 Task: Create in the project BarTech and in the Backlog issue 'Upgrade the content management and versioning mechanisms of a web application to improve content management and version control' a child issue 'Automated testing infrastructure disaster recovery testing and reporting', and assign it to team member softage.2@softage.net. Create in the project BarTech and in the Backlog issue 'Create a new online platform for online meditation and mindfulness courses with advanced guided meditation and stress reduction features.' a child issue 'Integration with talent management systems', and assign it to team member softage.3@softage.net
Action: Mouse moved to (242, 66)
Screenshot: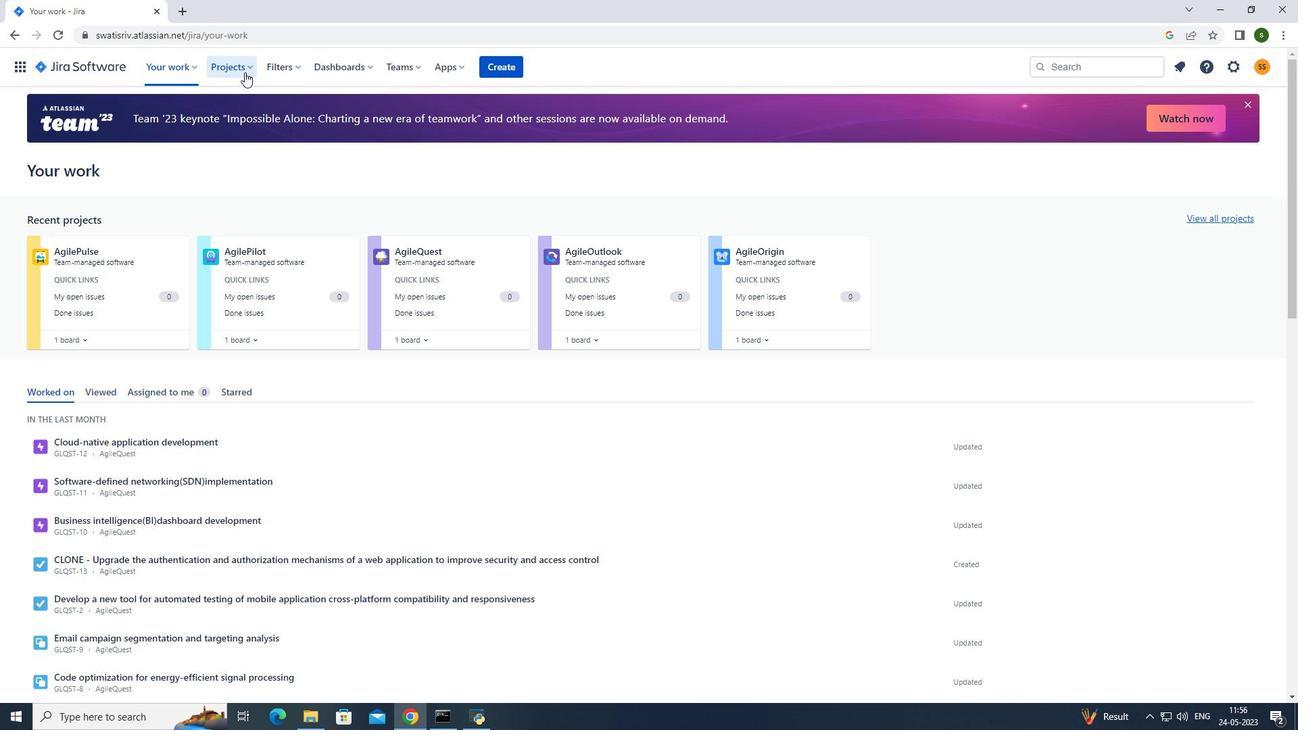 
Action: Mouse pressed left at (242, 66)
Screenshot: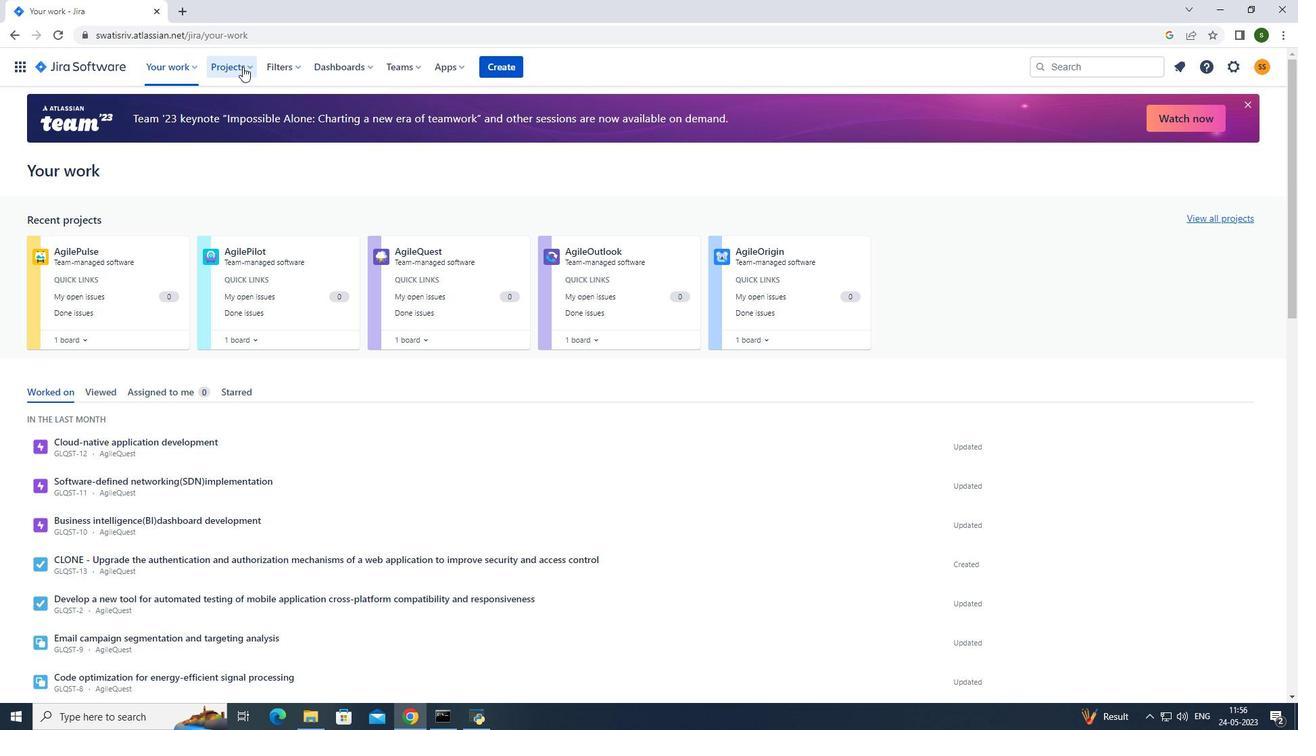 
Action: Mouse moved to (273, 122)
Screenshot: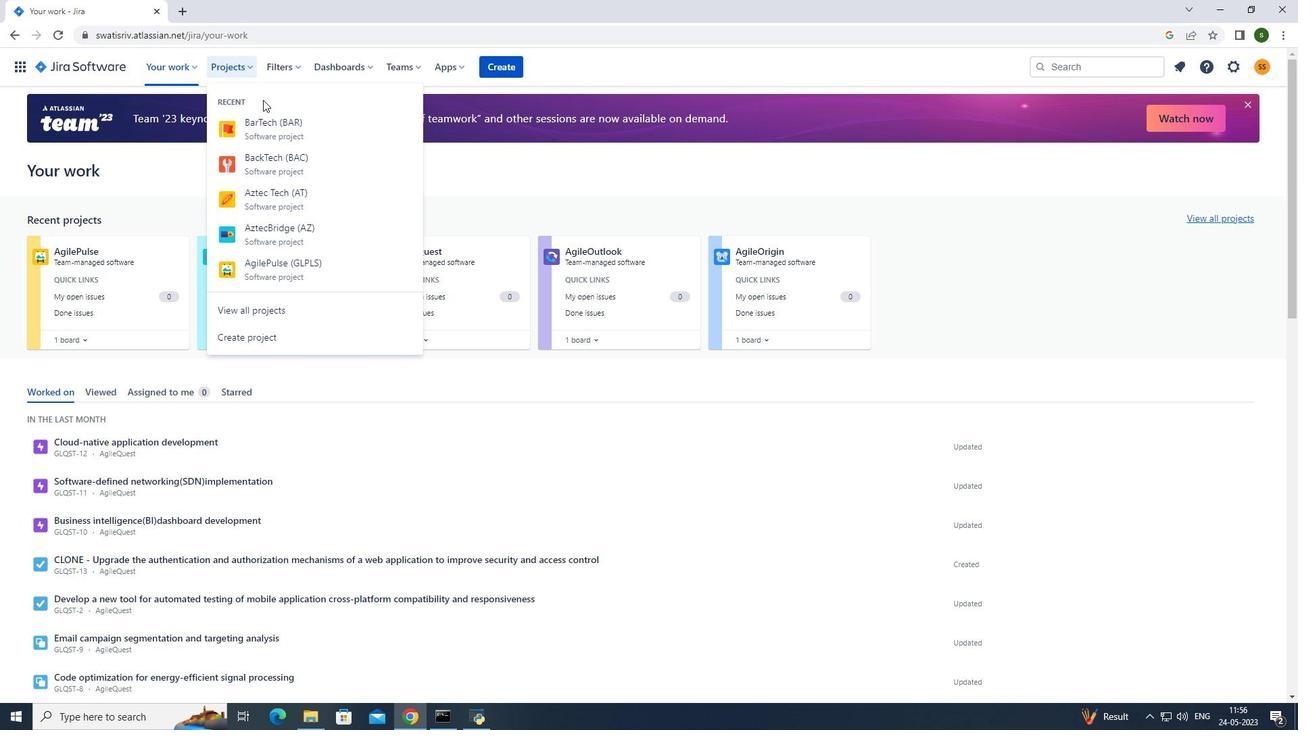 
Action: Mouse pressed left at (273, 122)
Screenshot: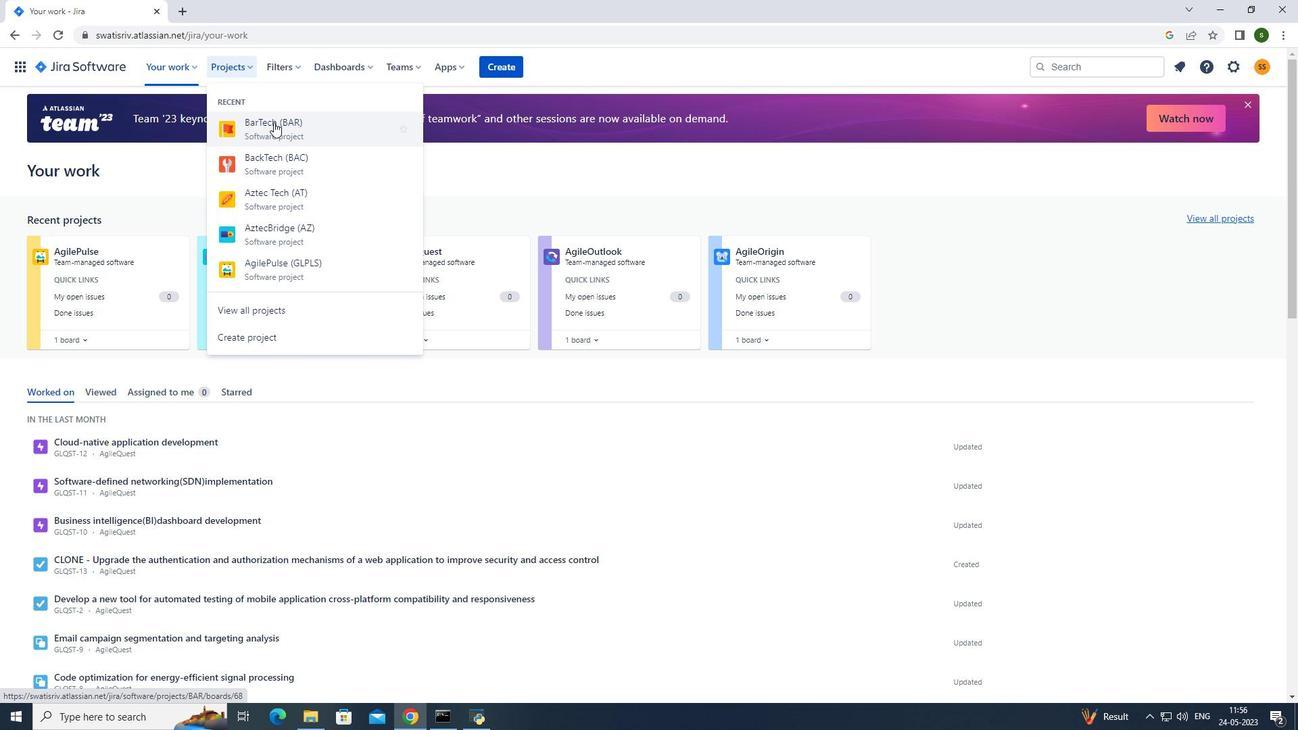 
Action: Mouse moved to (264, 463)
Screenshot: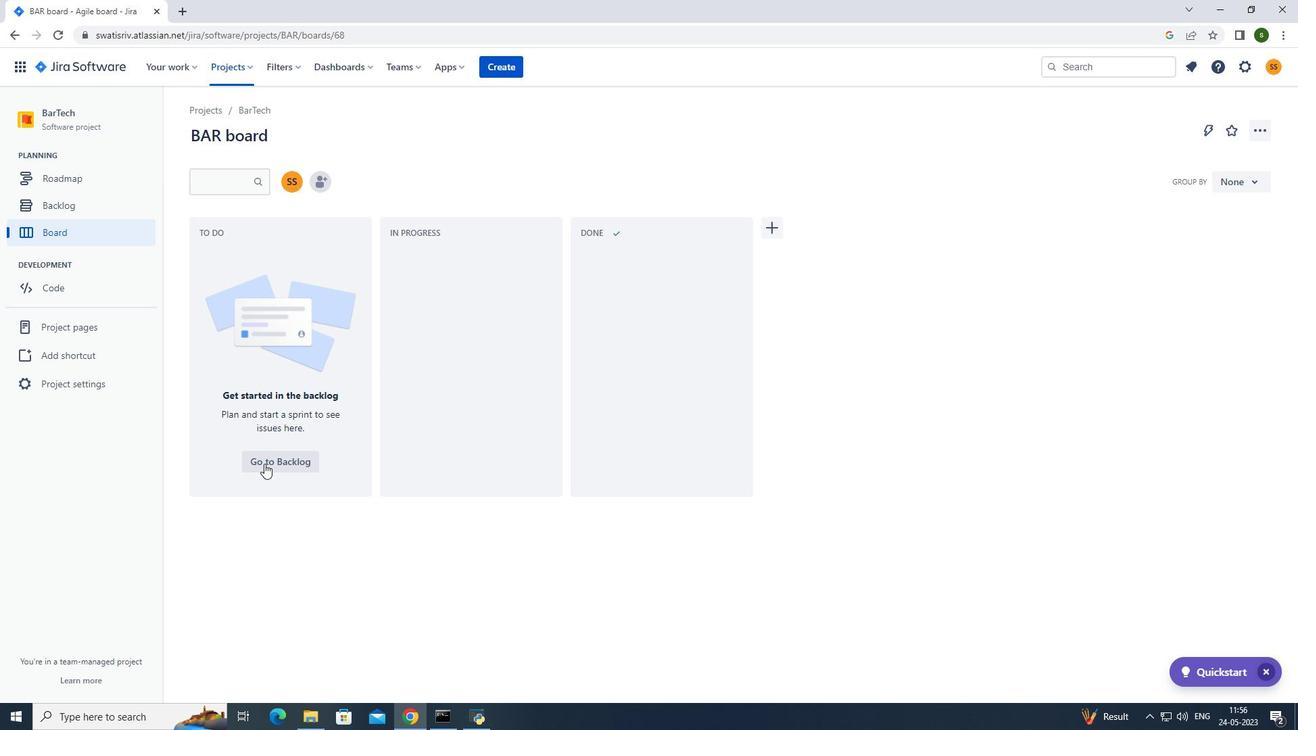 
Action: Mouse pressed left at (264, 463)
Screenshot: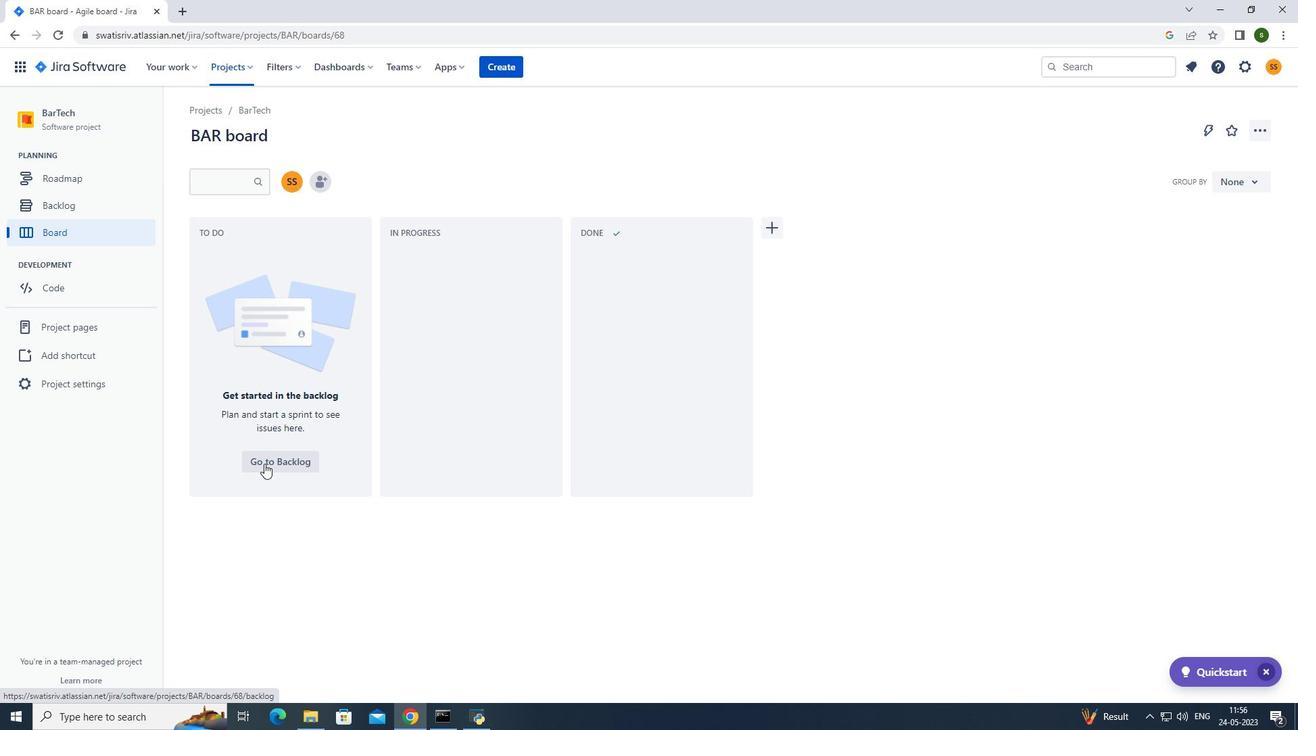 
Action: Mouse moved to (530, 408)
Screenshot: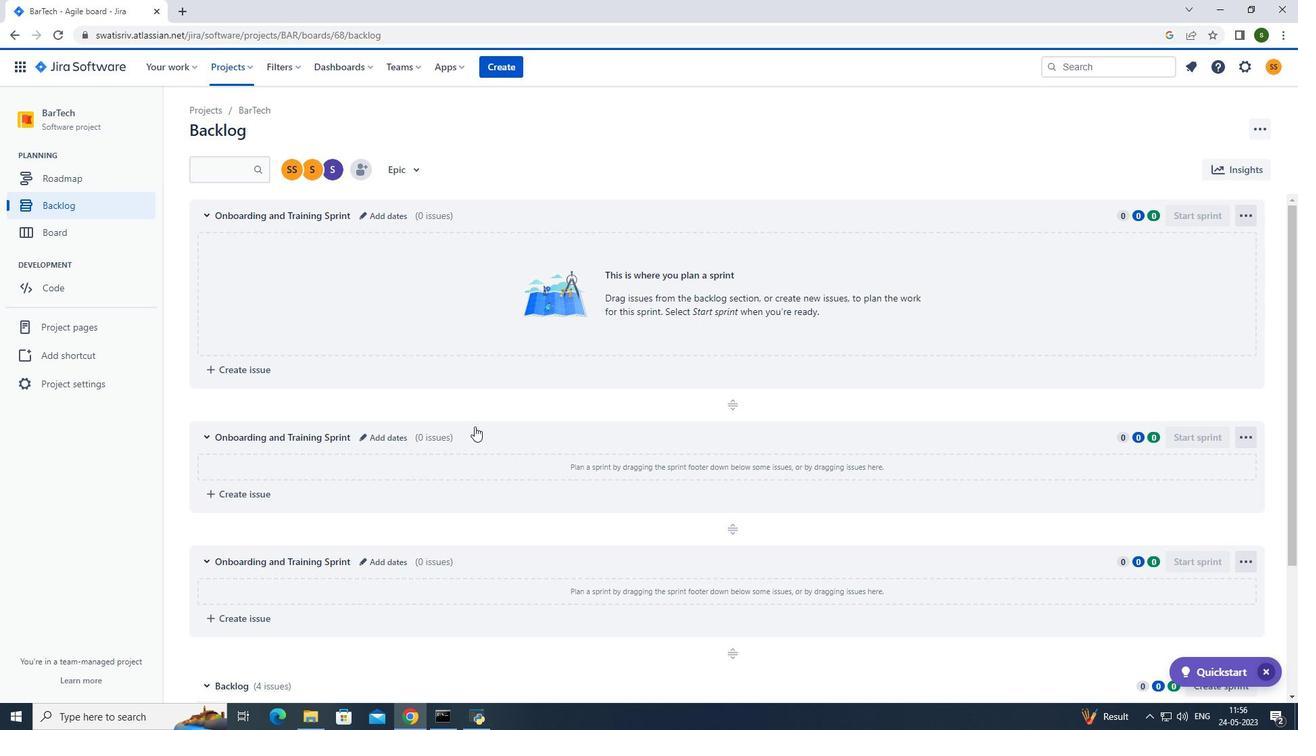 
Action: Mouse scrolled (530, 407) with delta (0, 0)
Screenshot: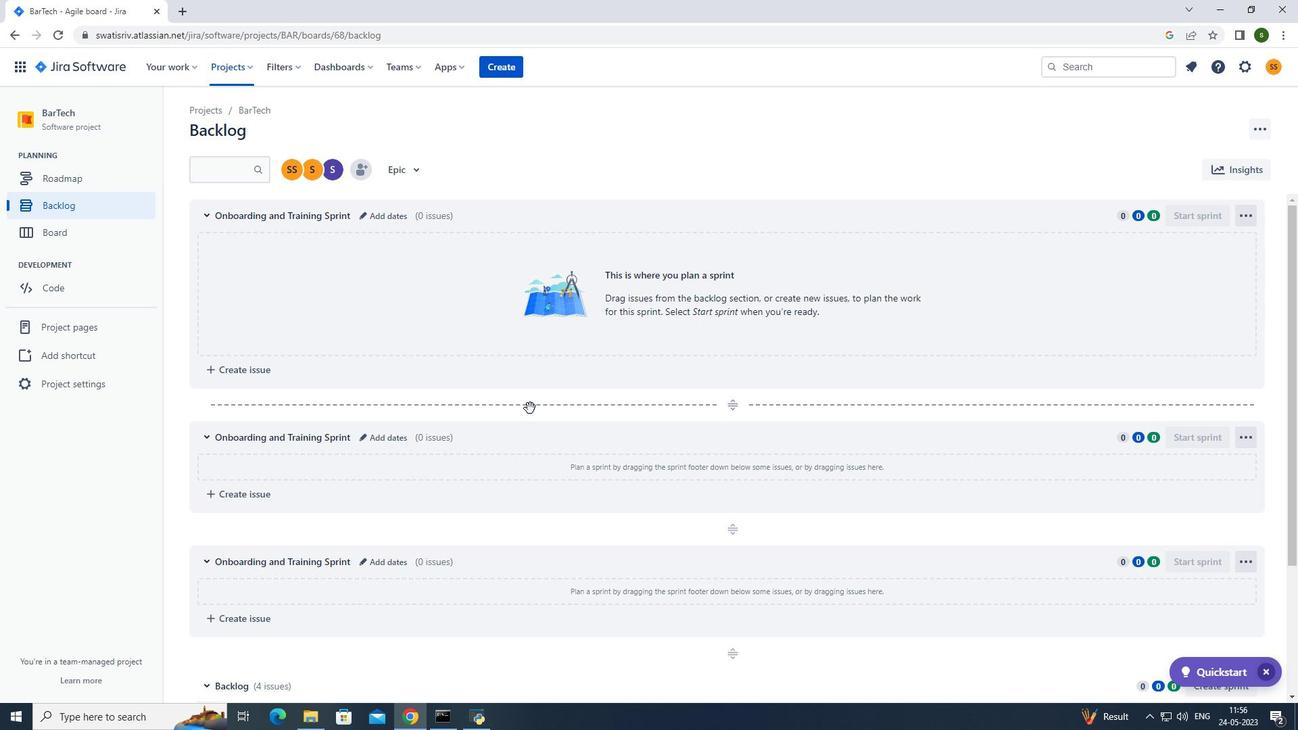 
Action: Mouse scrolled (530, 407) with delta (0, 0)
Screenshot: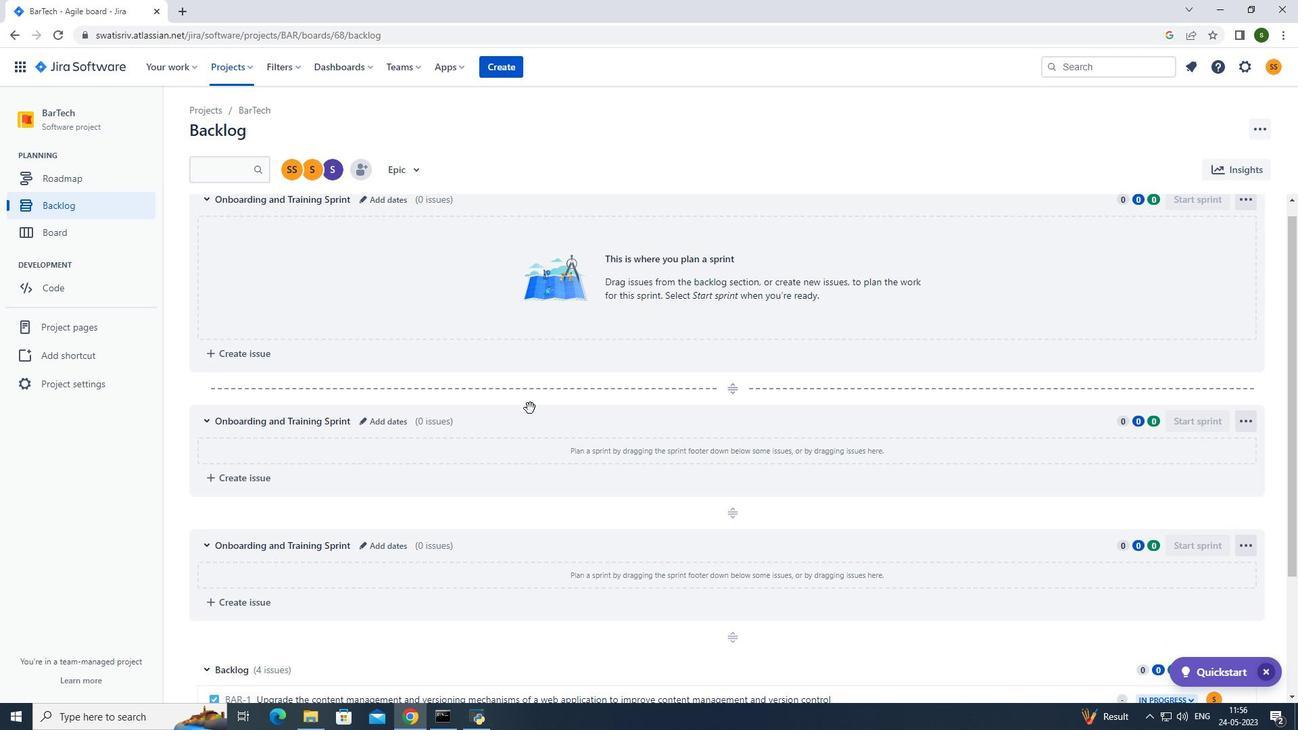 
Action: Mouse scrolled (530, 407) with delta (0, 0)
Screenshot: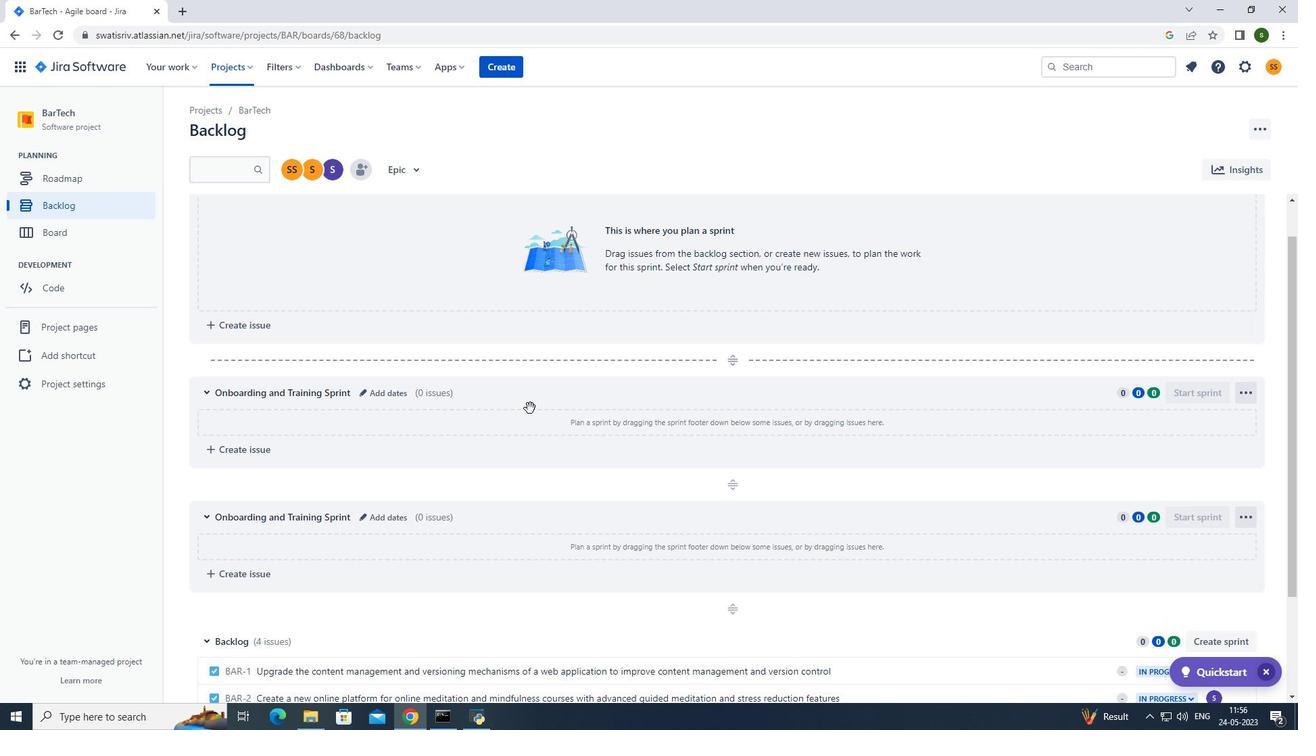
Action: Mouse scrolled (530, 407) with delta (0, 0)
Screenshot: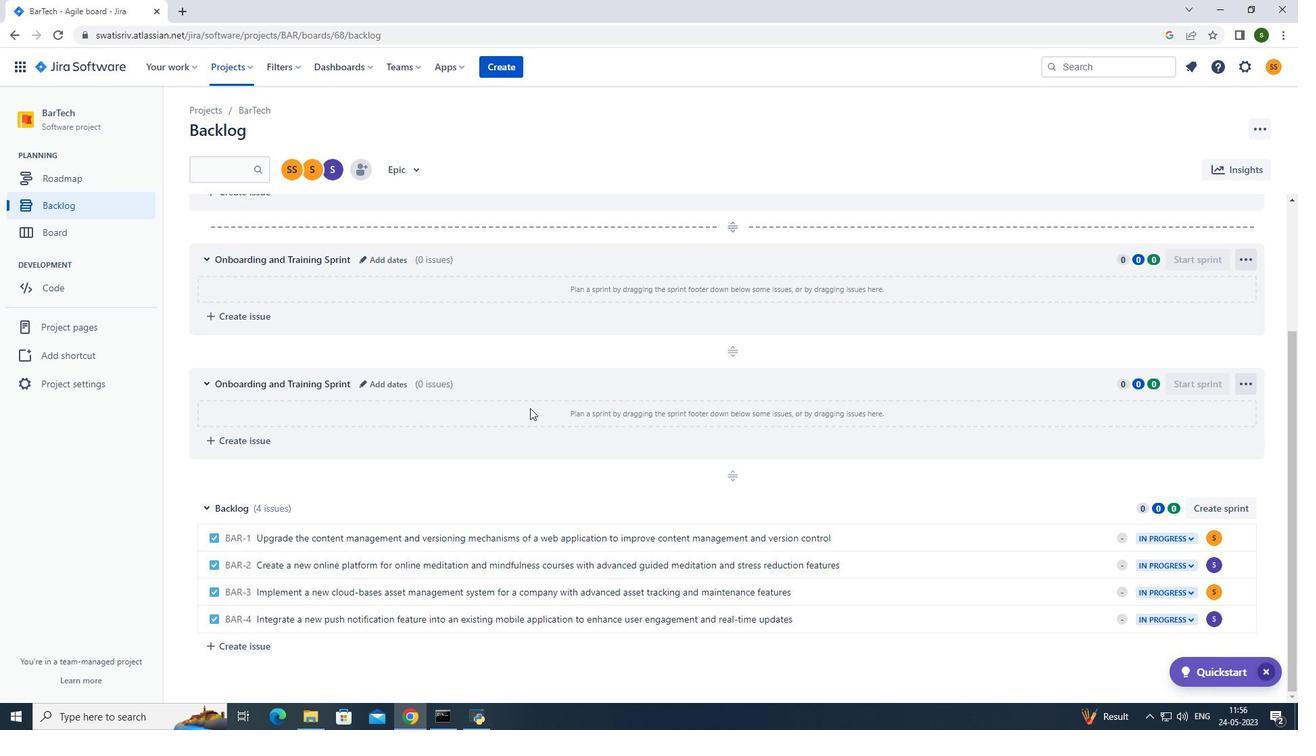 
Action: Mouse scrolled (530, 407) with delta (0, 0)
Screenshot: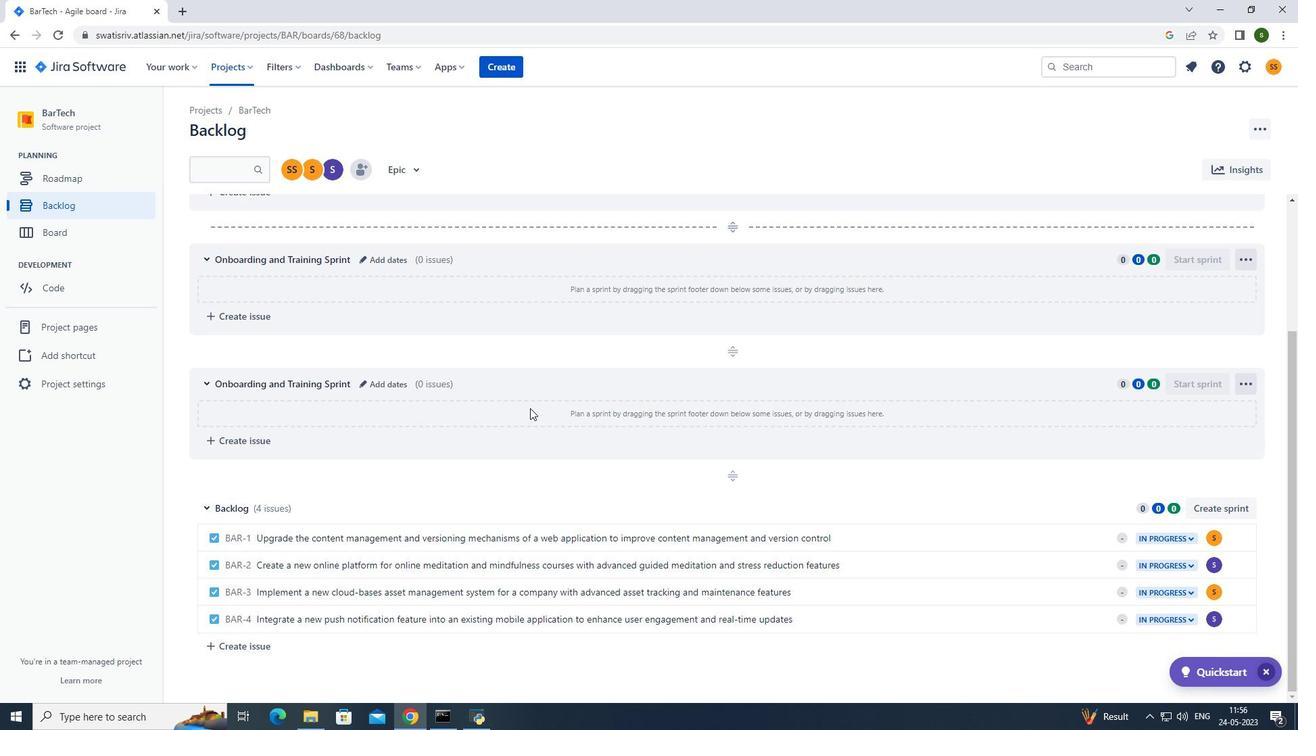 
Action: Mouse scrolled (530, 407) with delta (0, 0)
Screenshot: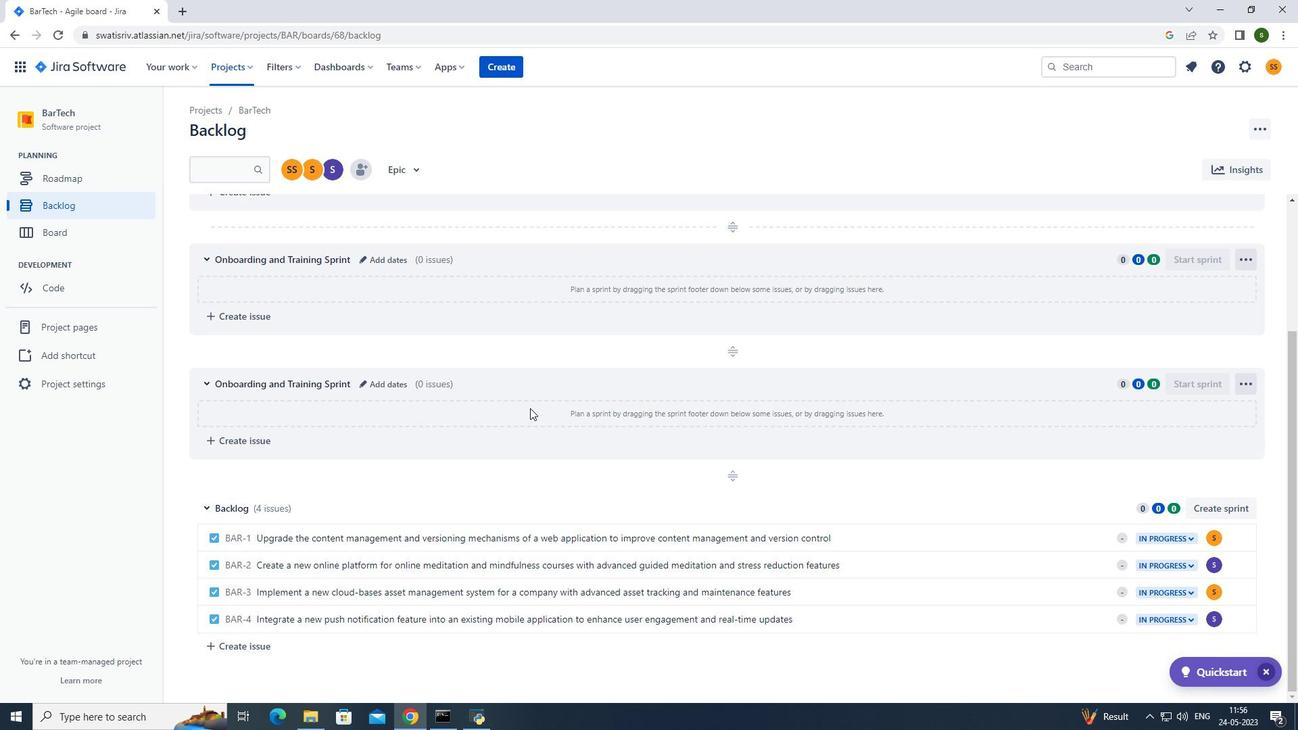 
Action: Mouse scrolled (530, 407) with delta (0, 0)
Screenshot: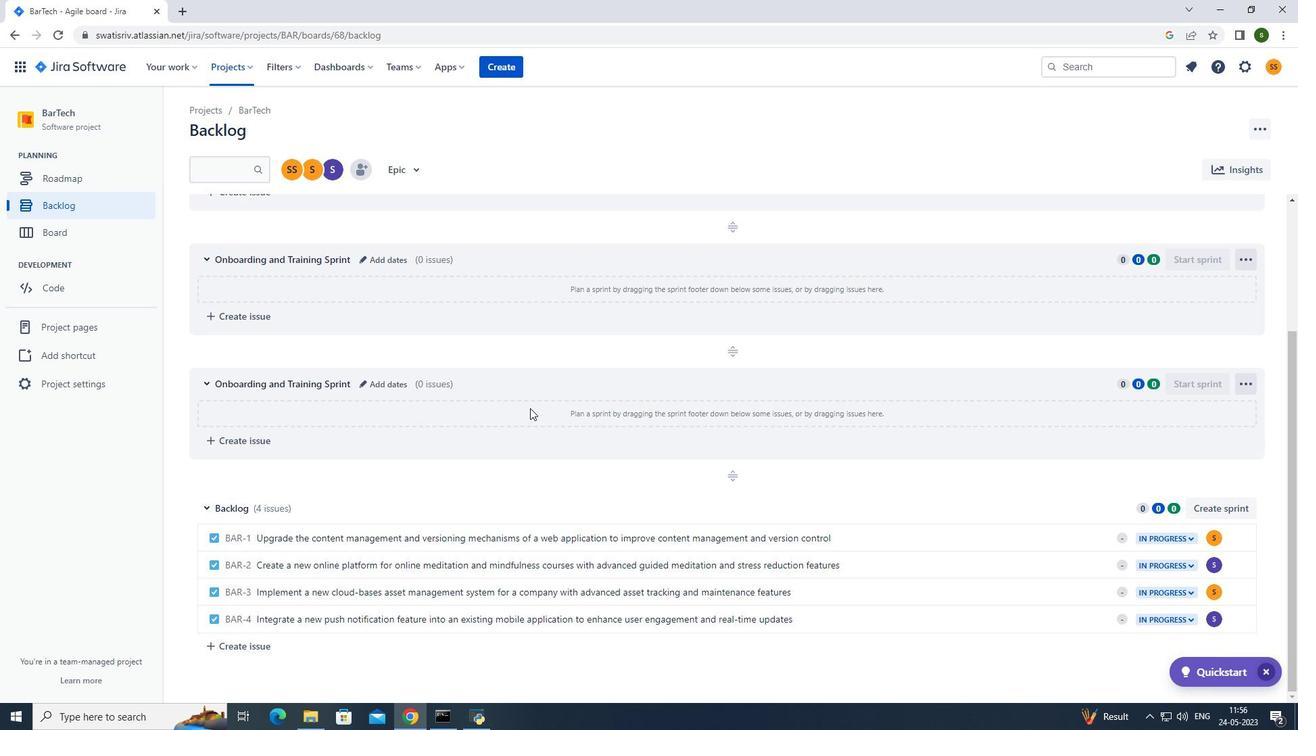 
Action: Mouse moved to (964, 535)
Screenshot: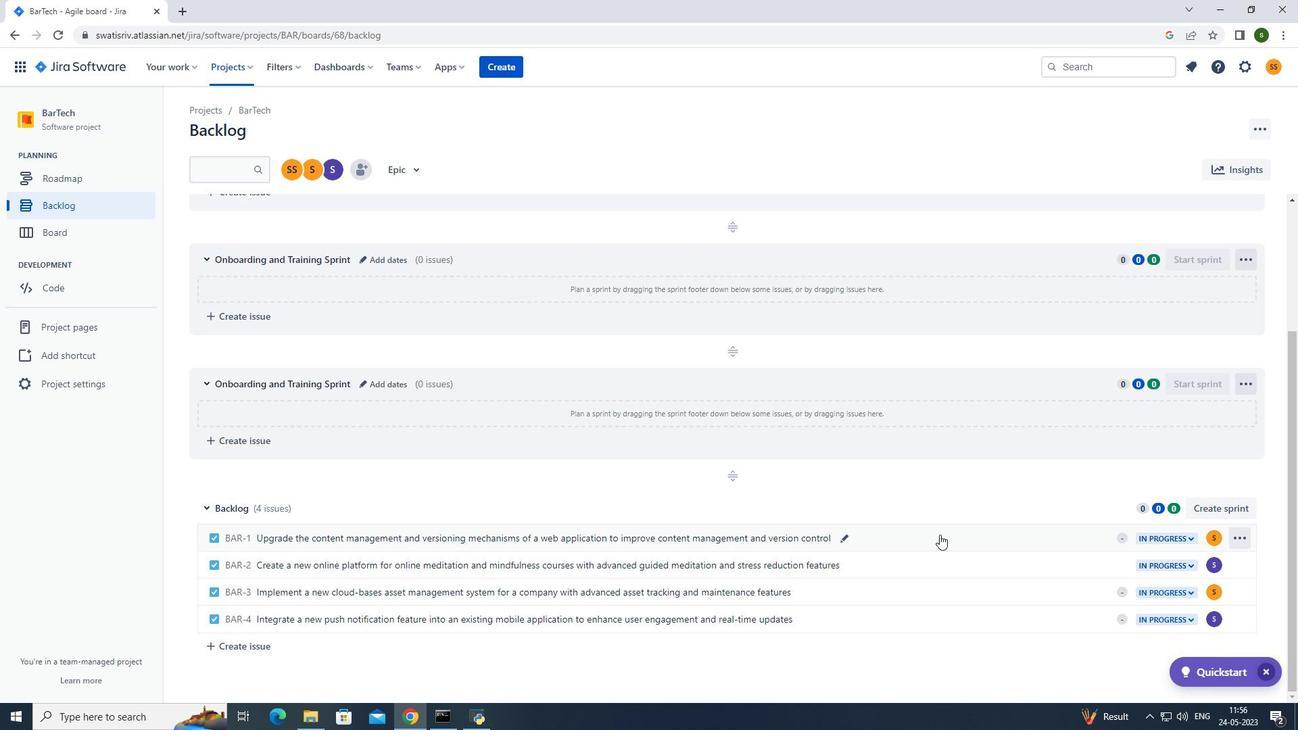 
Action: Mouse pressed left at (964, 535)
Screenshot: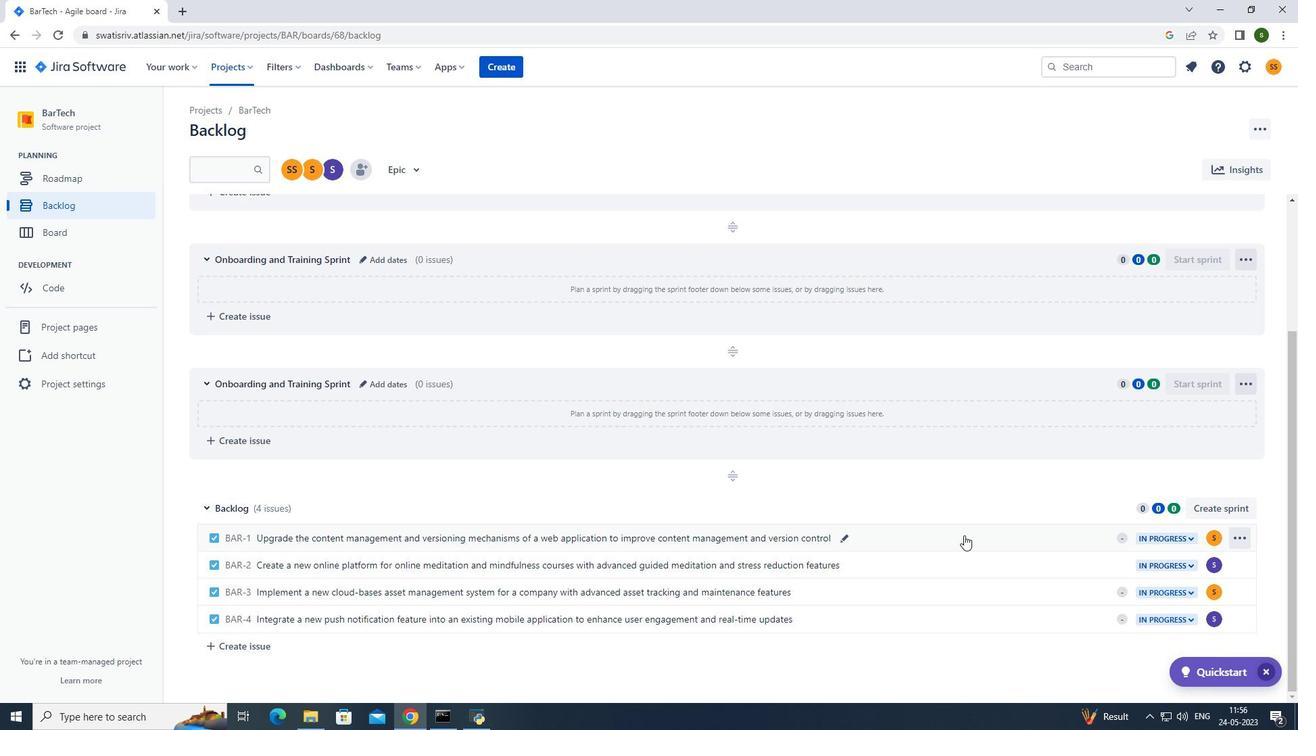 
Action: Mouse moved to (1058, 341)
Screenshot: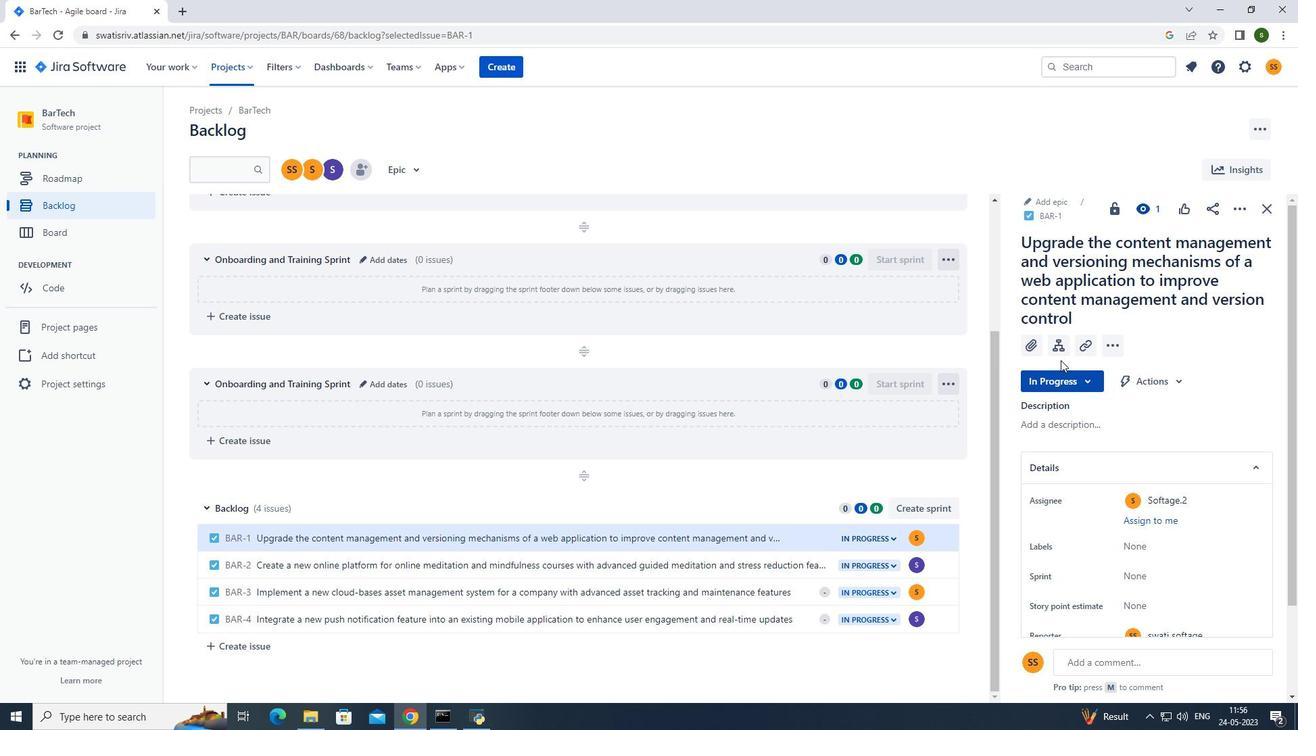 
Action: Mouse pressed left at (1058, 341)
Screenshot: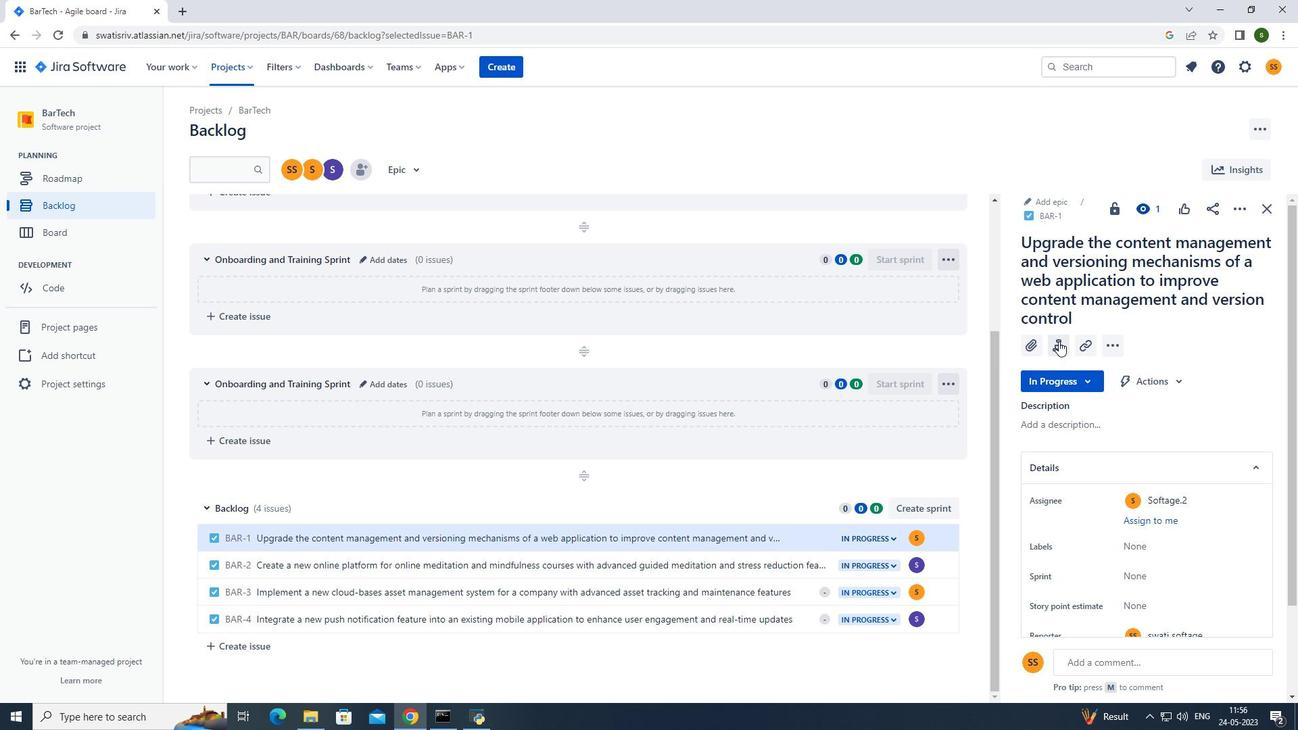 
Action: Mouse moved to (1072, 429)
Screenshot: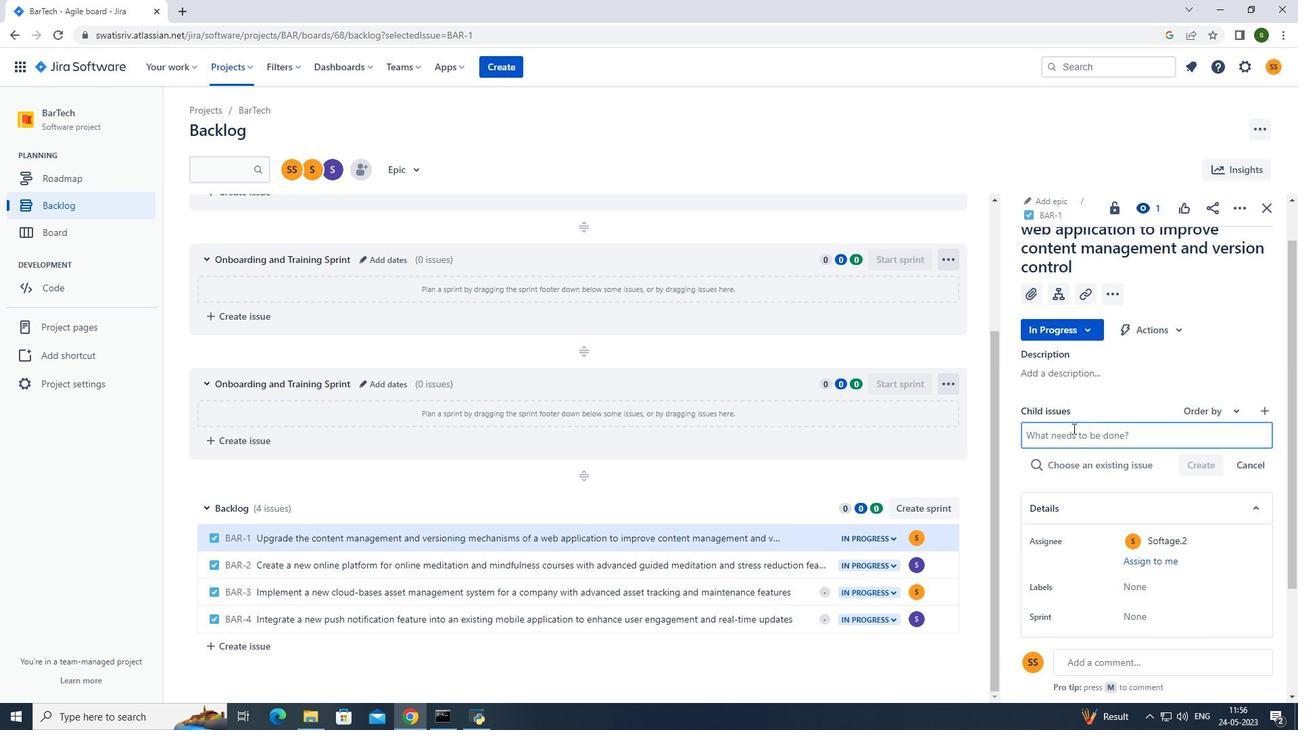 
Action: Mouse pressed left at (1072, 429)
Screenshot: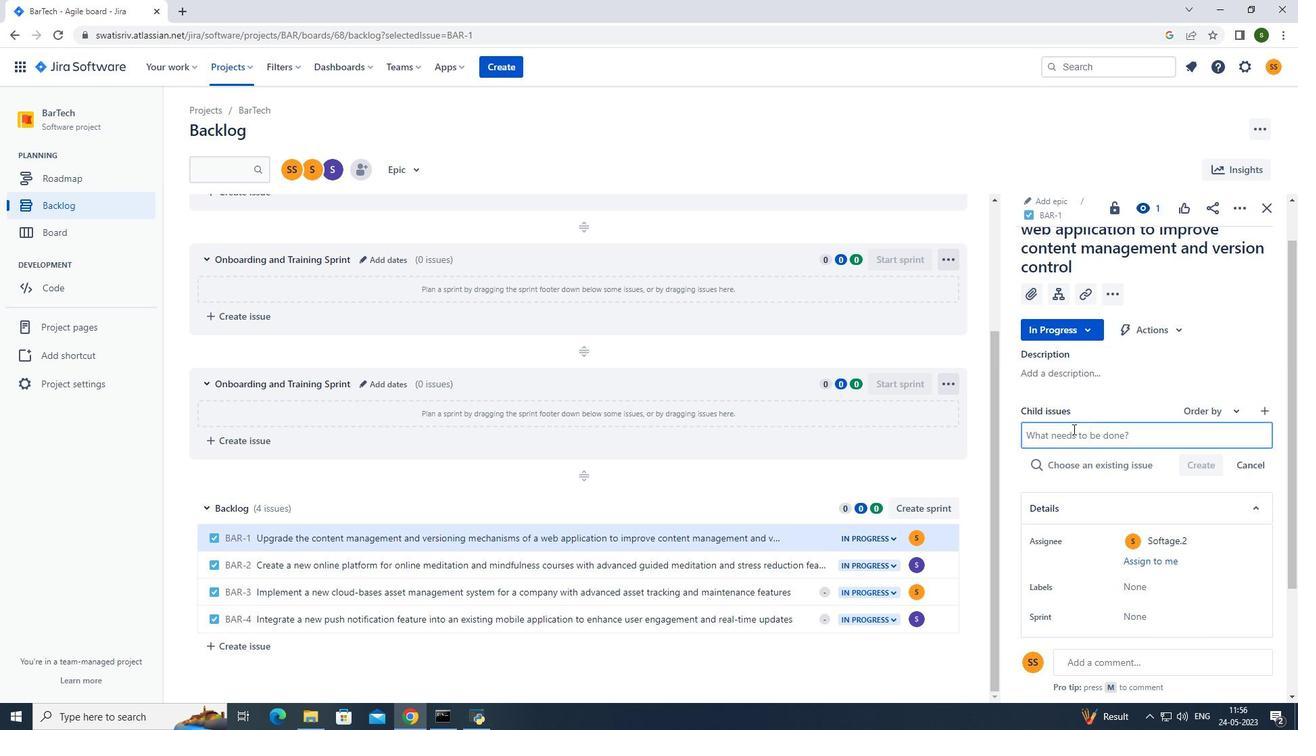 
Action: Key pressed <Key.caps_lock>A<Key.caps_lock>utomated<Key.space>testing<Key.space>infrastructure<Key.space>disaster<Key.space>recovery<Key.space>testing<Key.space>and<Key.space>reporting<Key.enter>
Screenshot: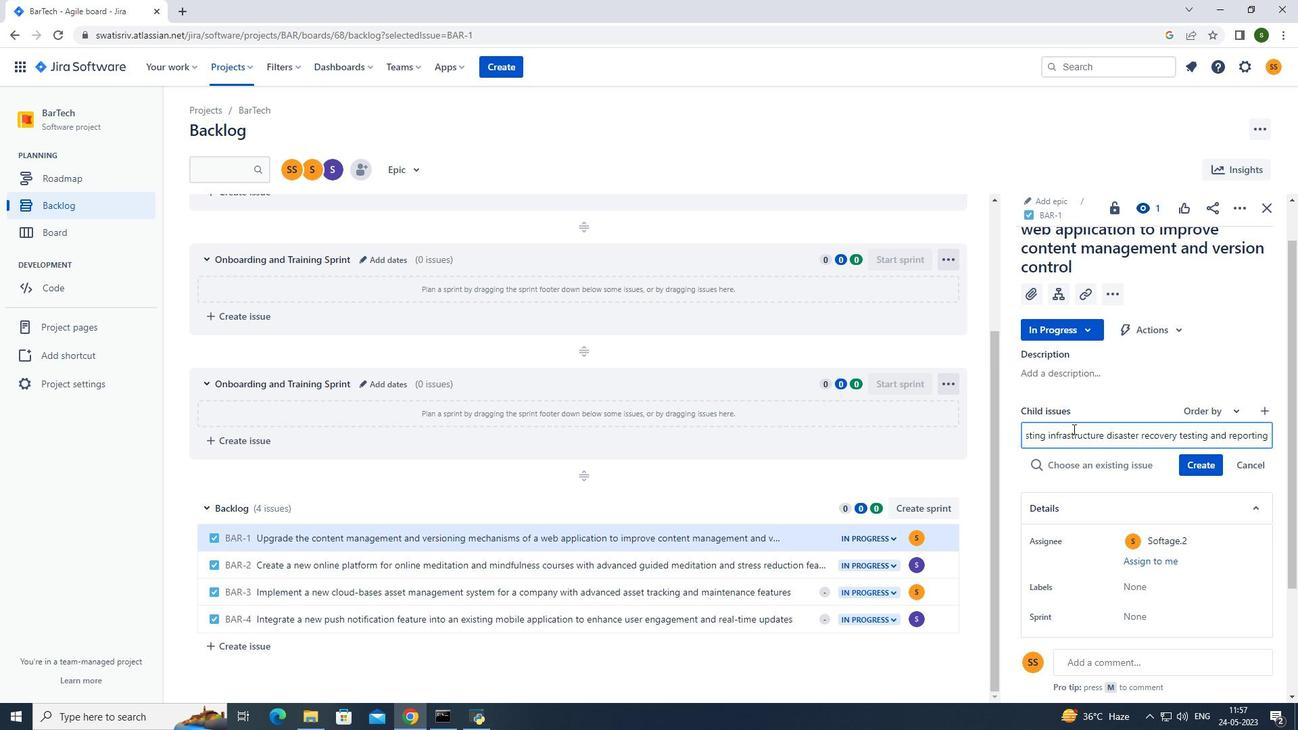 
Action: Mouse moved to (1214, 441)
Screenshot: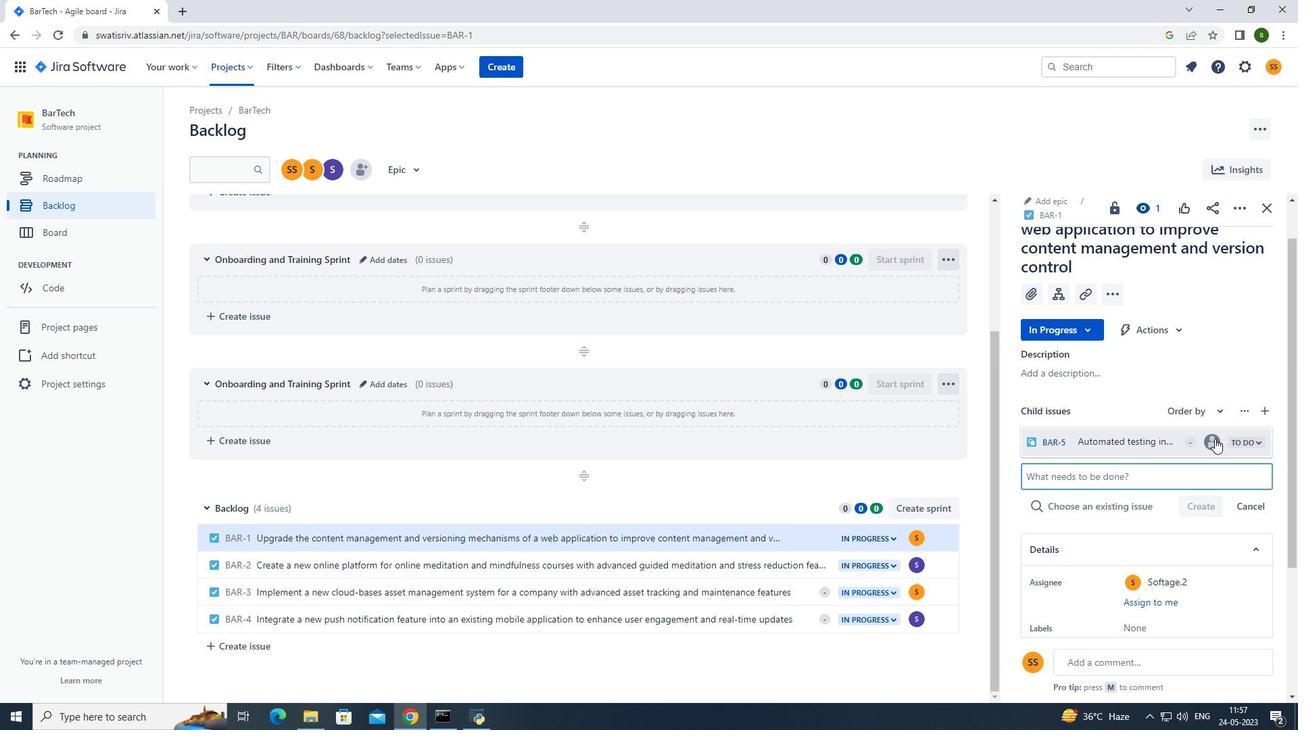 
Action: Mouse pressed left at (1214, 441)
Screenshot: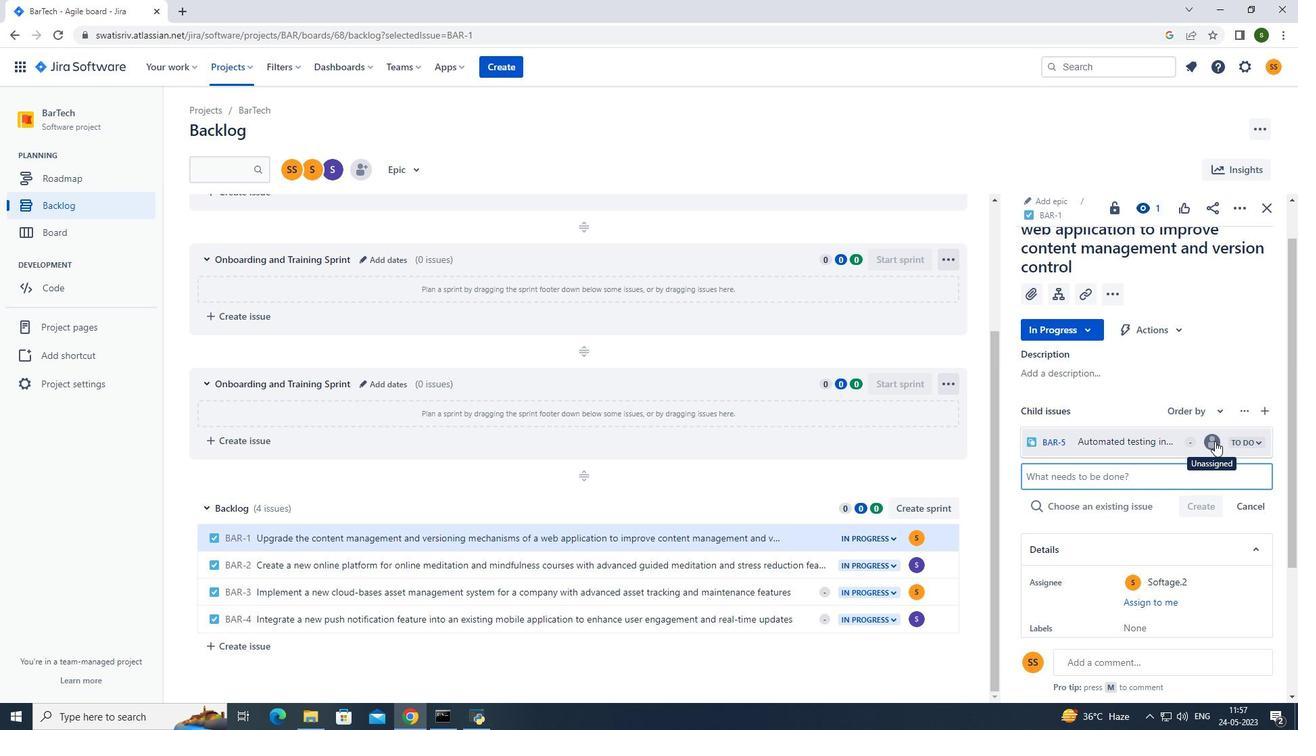 
Action: Mouse moved to (1101, 371)
Screenshot: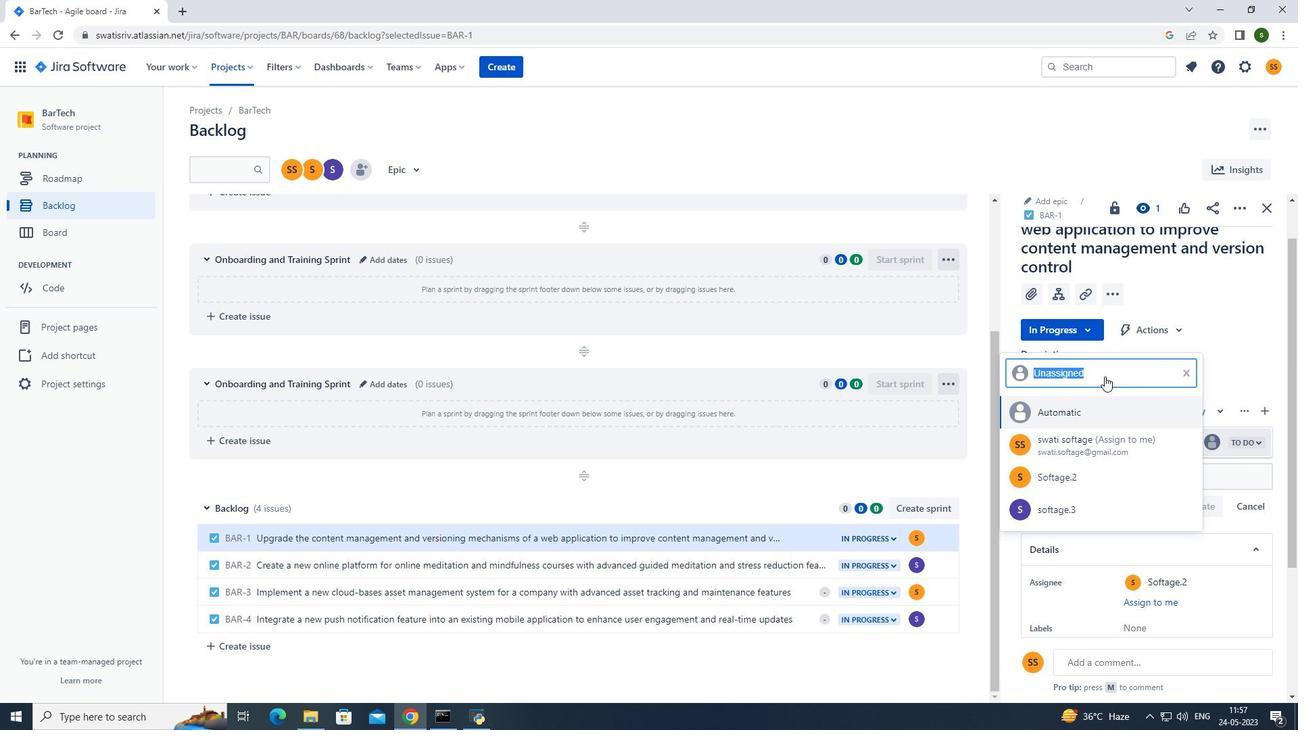 
Action: Key pressed softage.2<Key.shift>@so
Screenshot: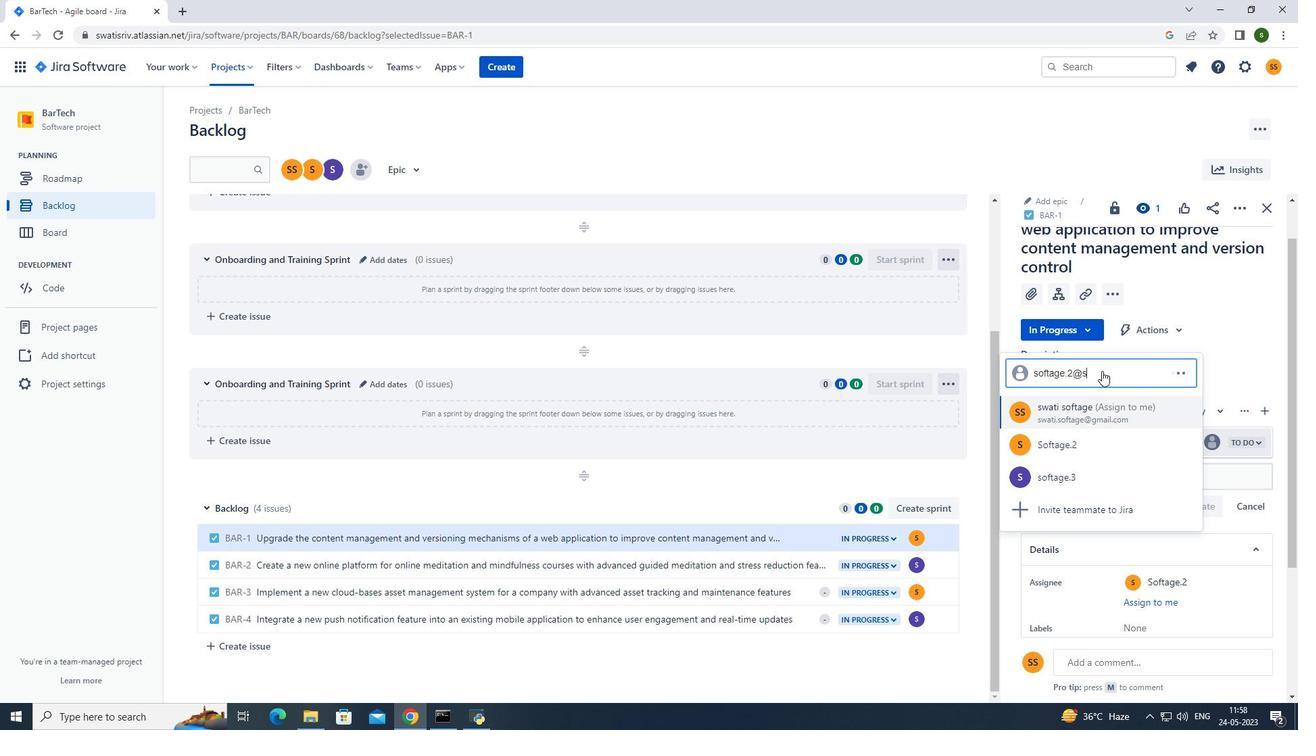 
Action: Mouse moved to (1107, 373)
Screenshot: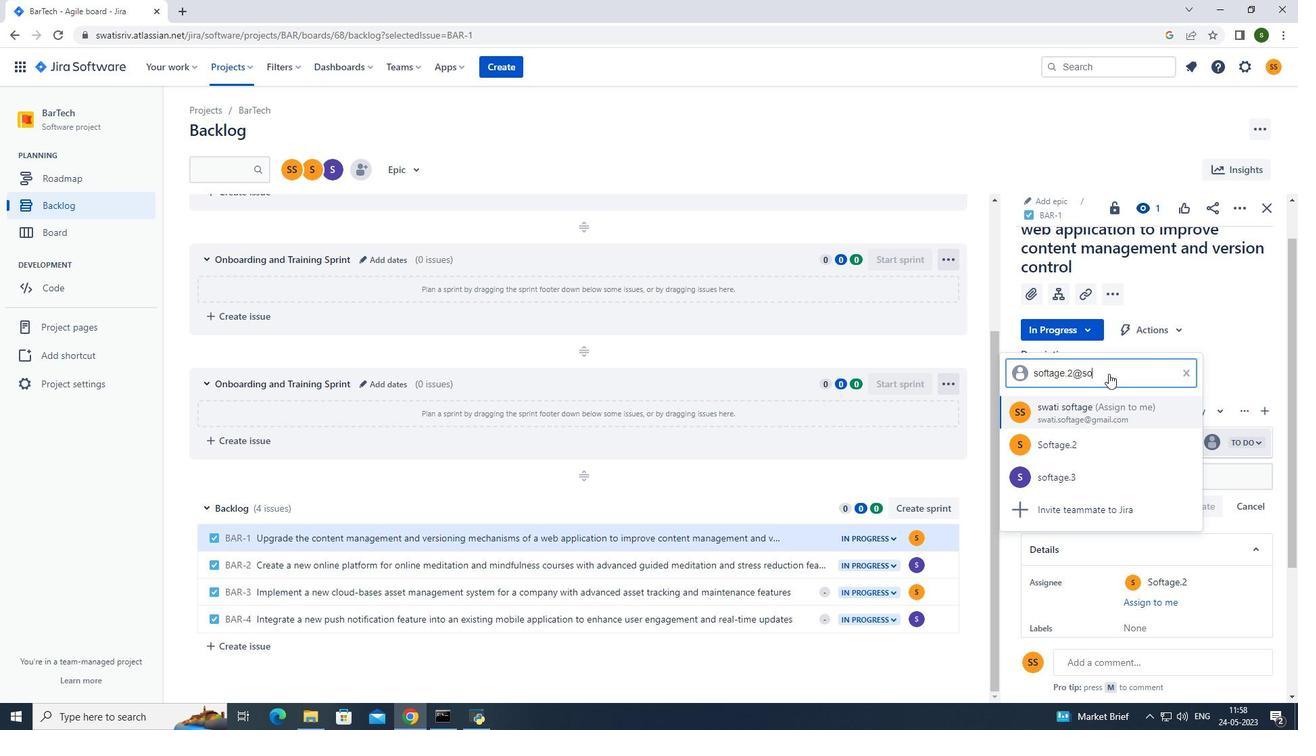 
Action: Key pressed ftage.net
Screenshot: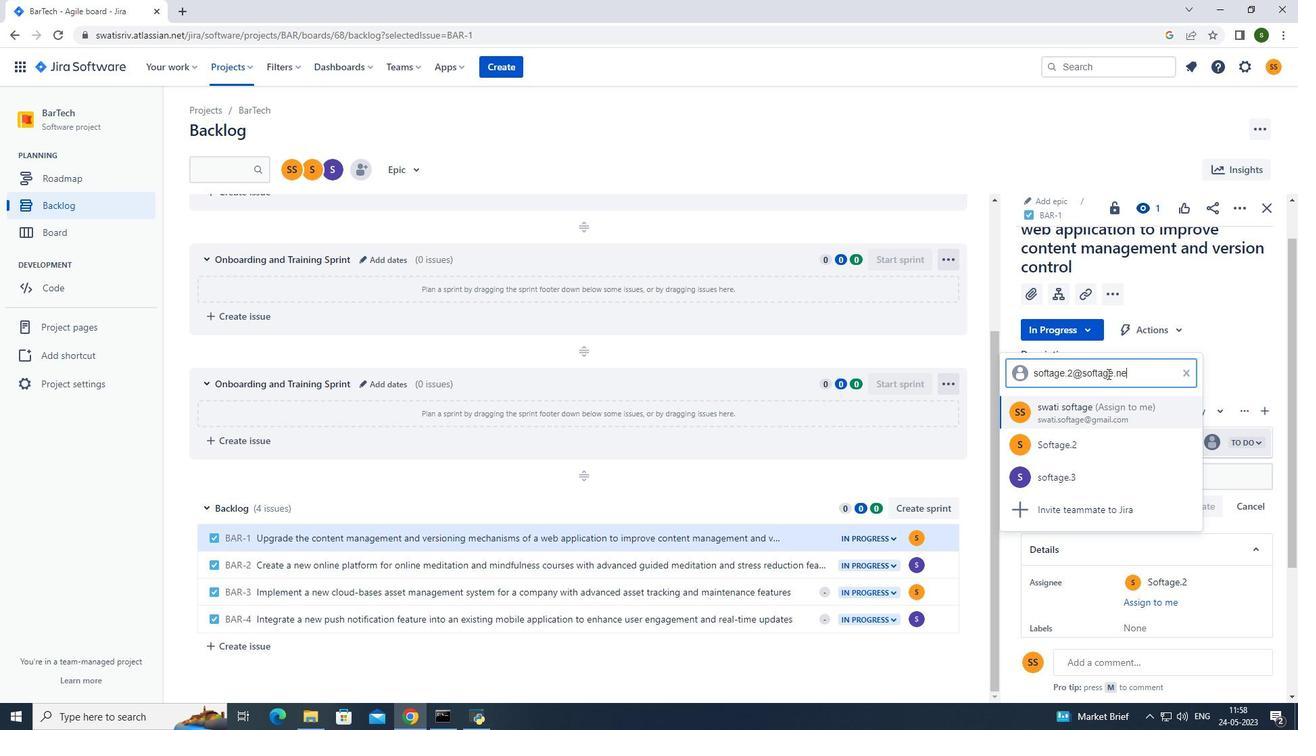 
Action: Mouse moved to (1090, 439)
Screenshot: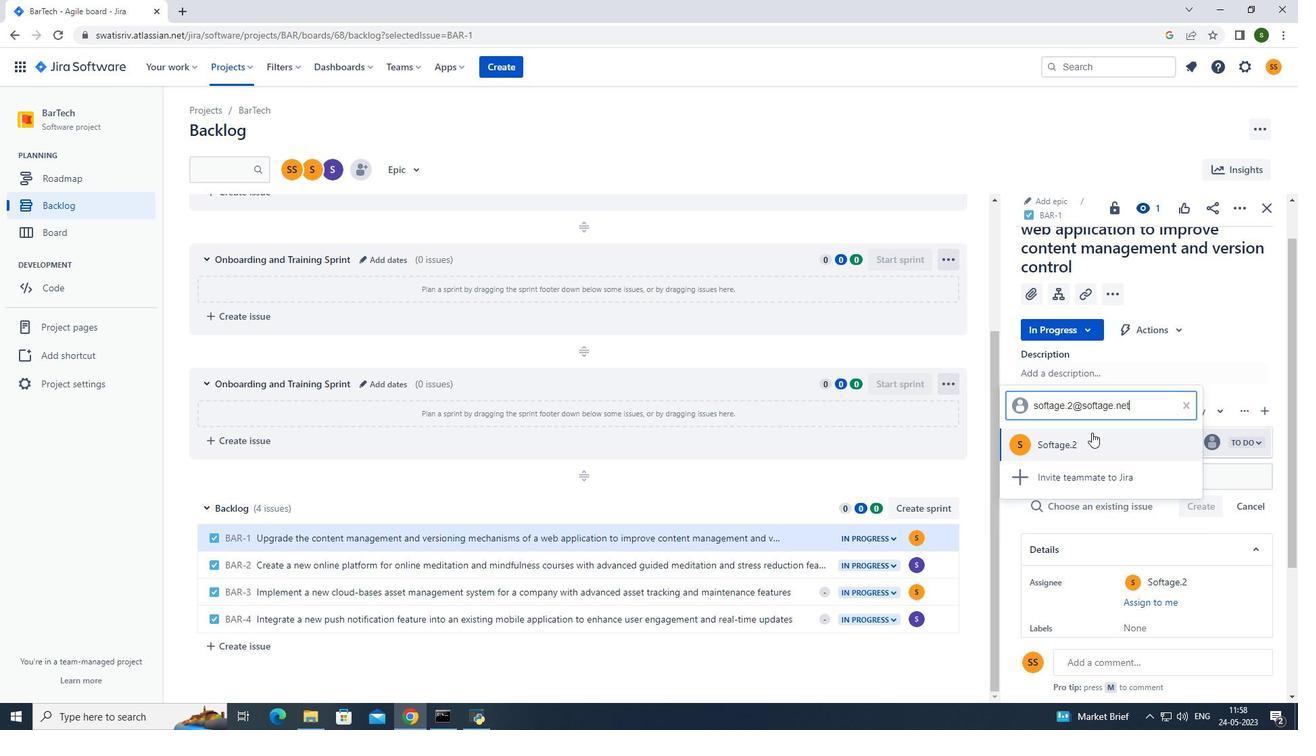 
Action: Mouse pressed left at (1090, 439)
Screenshot: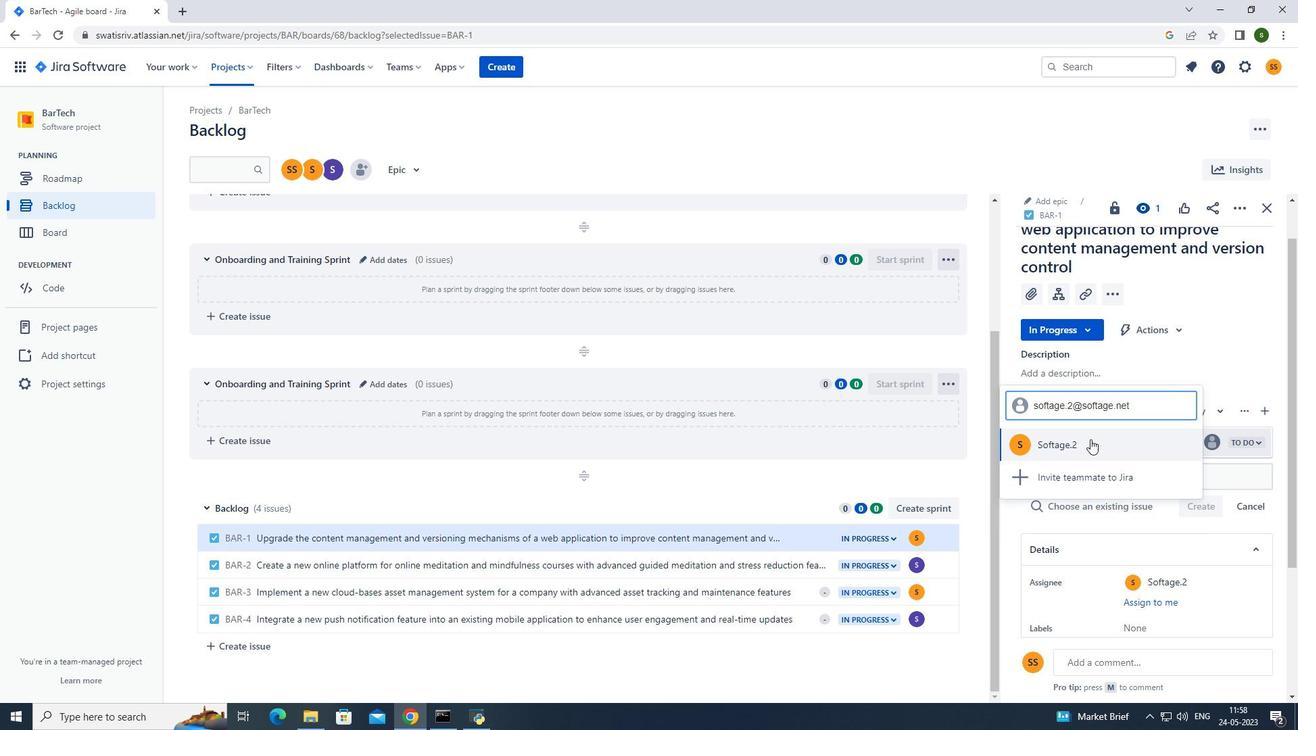 
Action: Mouse moved to (738, 151)
Screenshot: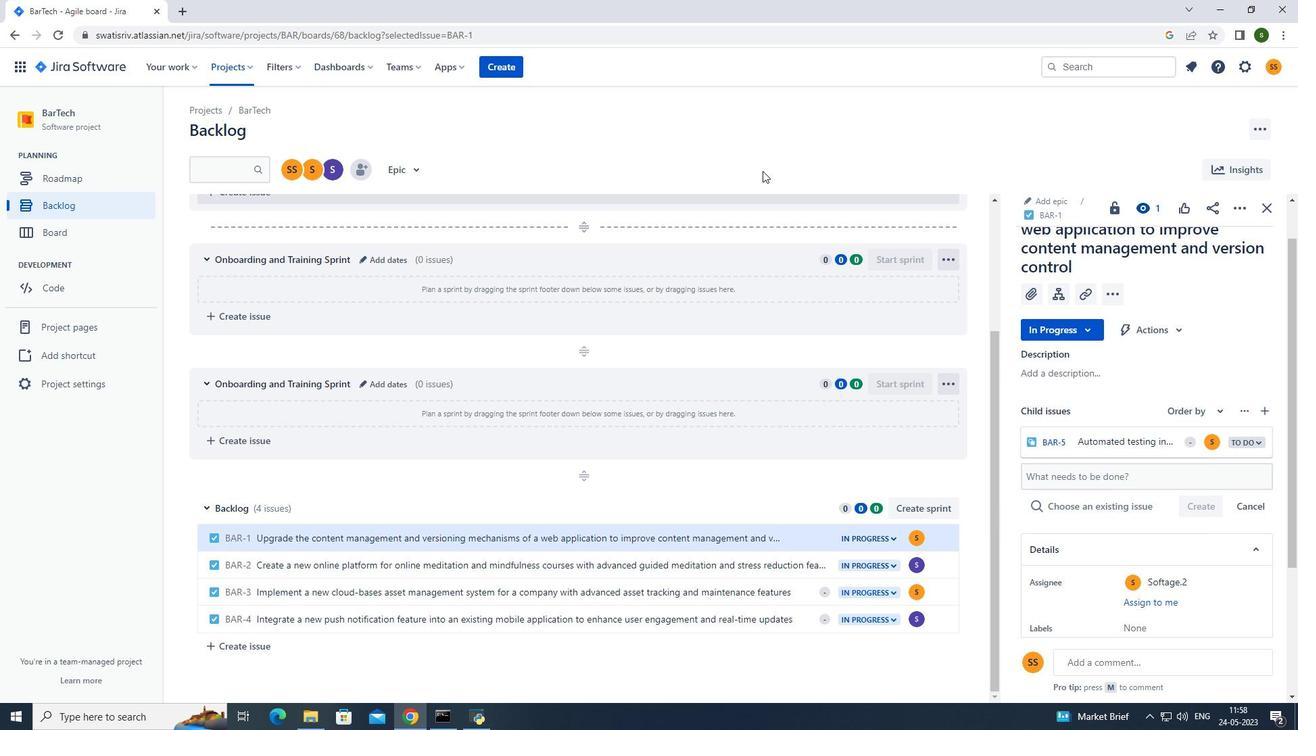 
Action: Mouse pressed left at (738, 151)
Screenshot: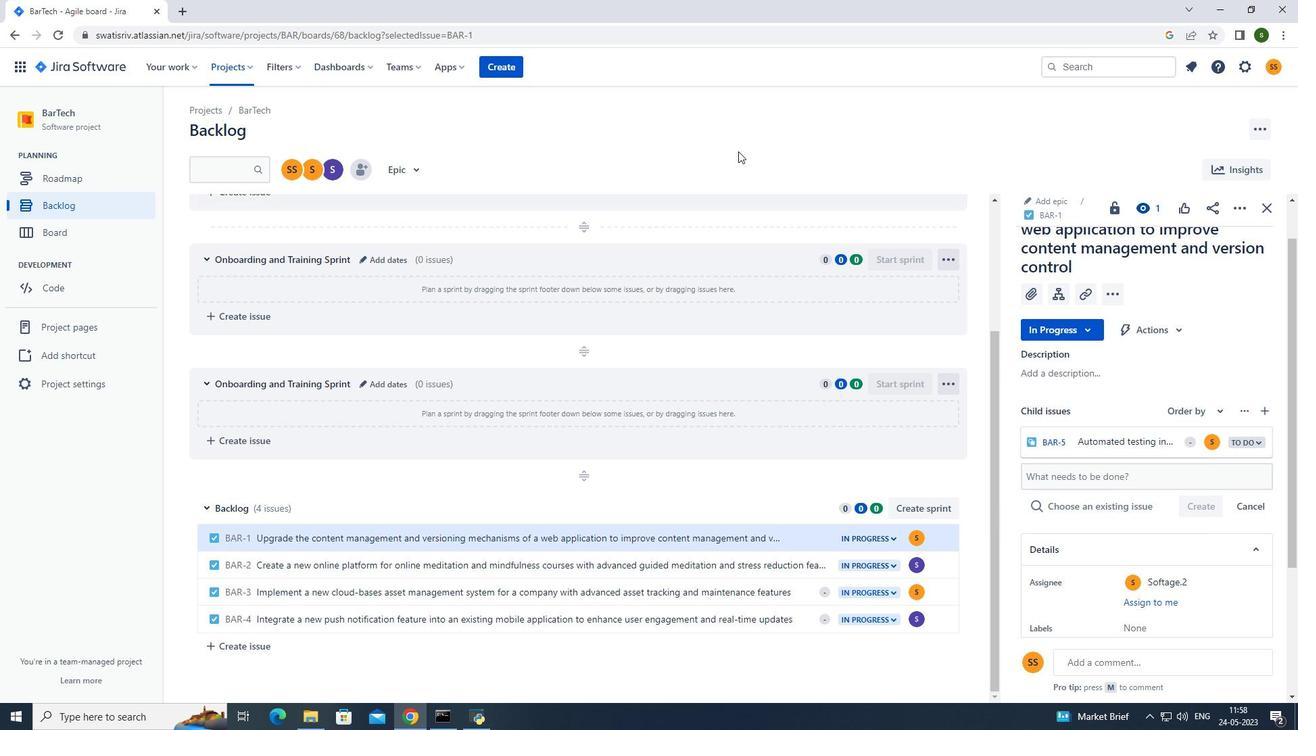 
Action: Mouse moved to (241, 66)
Screenshot: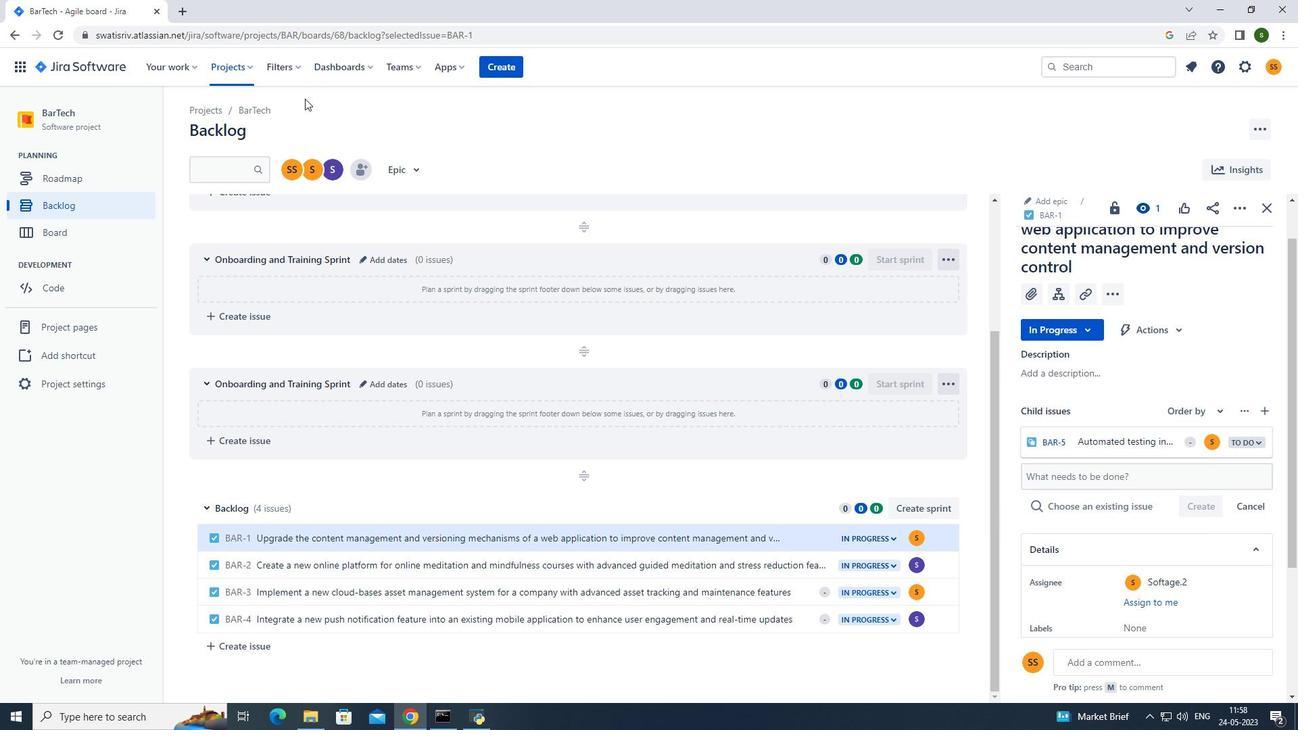
Action: Mouse pressed left at (241, 66)
Screenshot: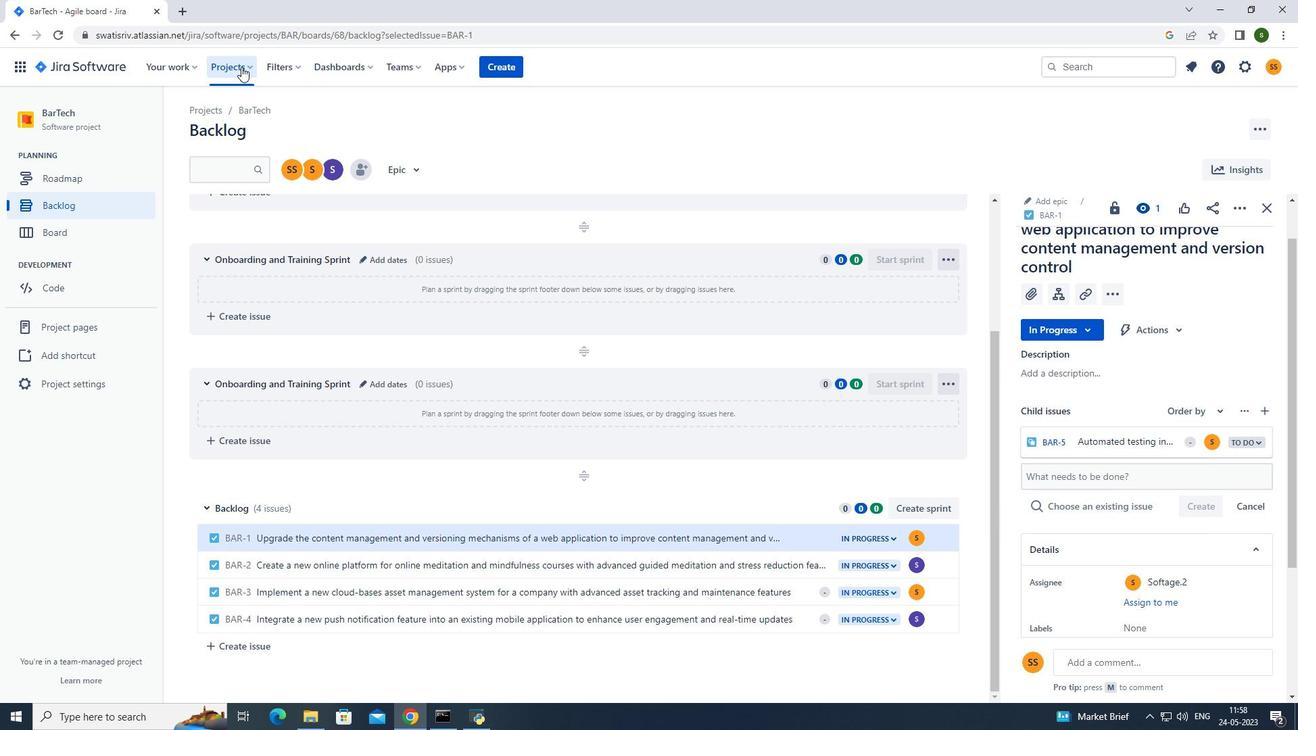 
Action: Mouse moved to (274, 127)
Screenshot: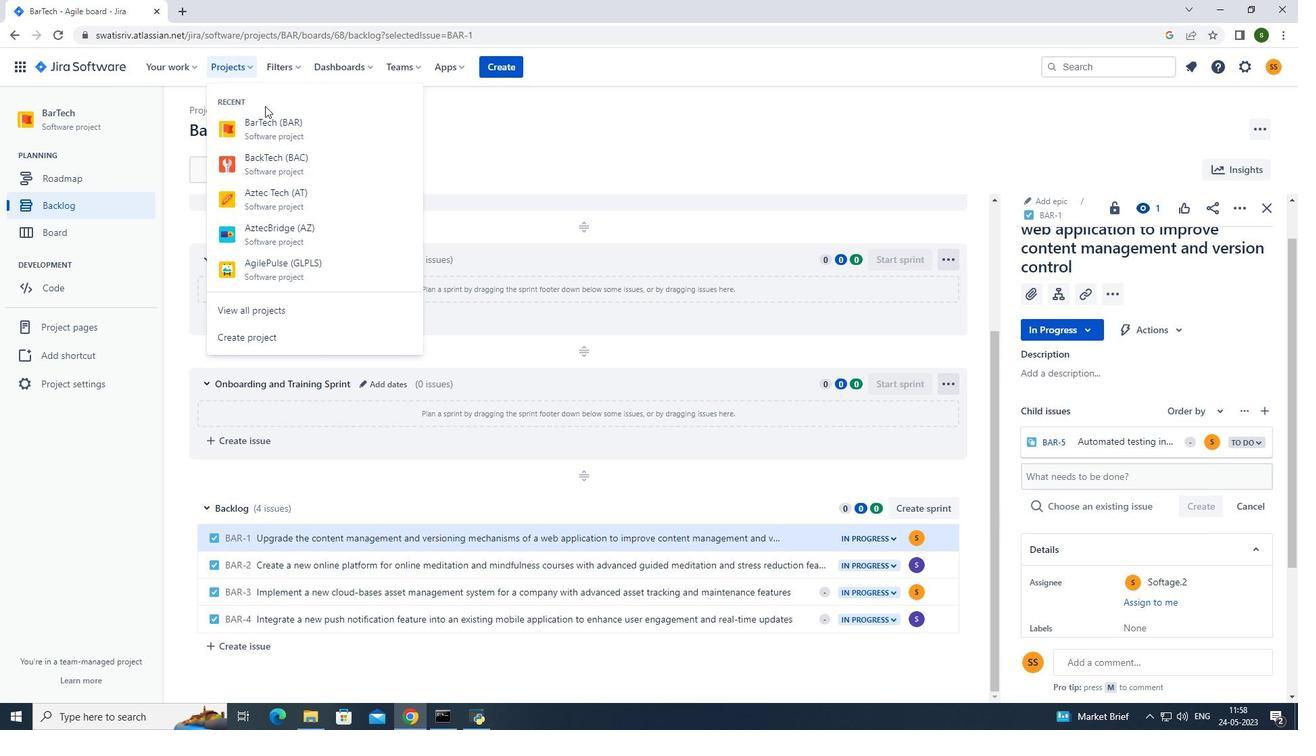 
Action: Mouse pressed left at (274, 127)
Screenshot: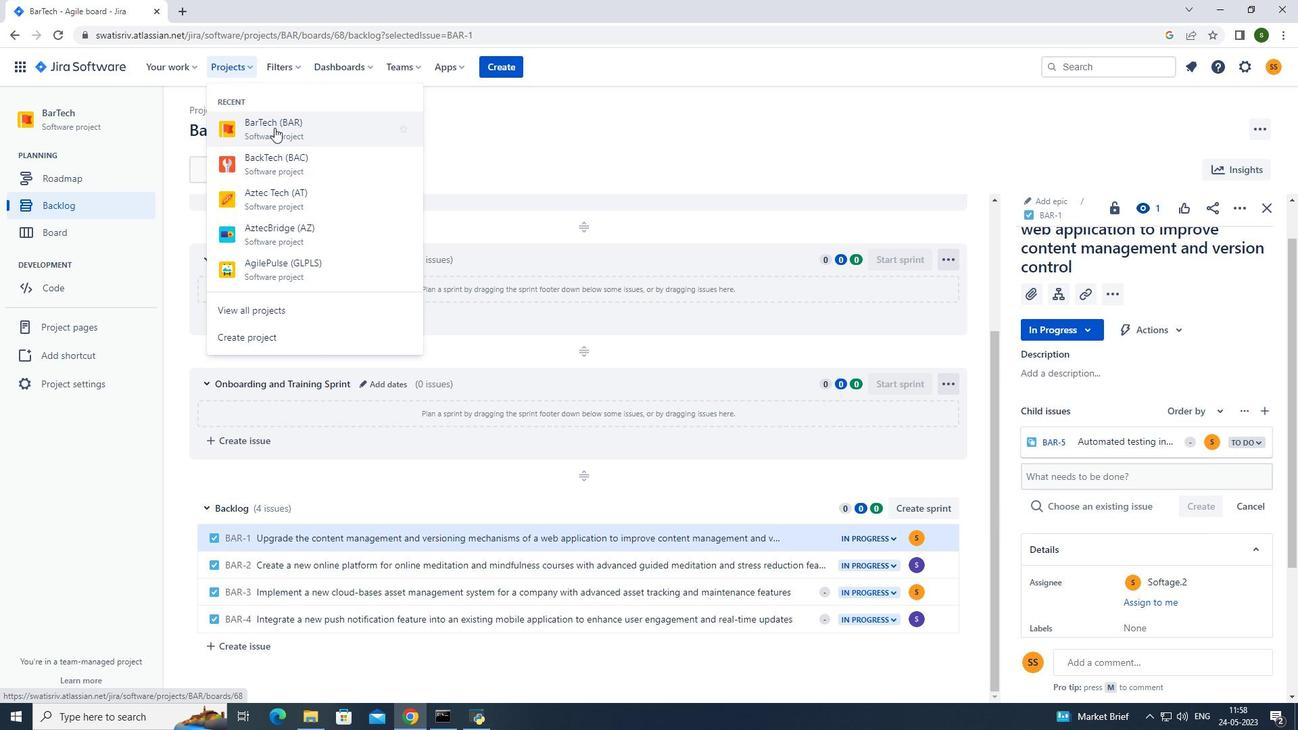 
Action: Mouse moved to (281, 460)
Screenshot: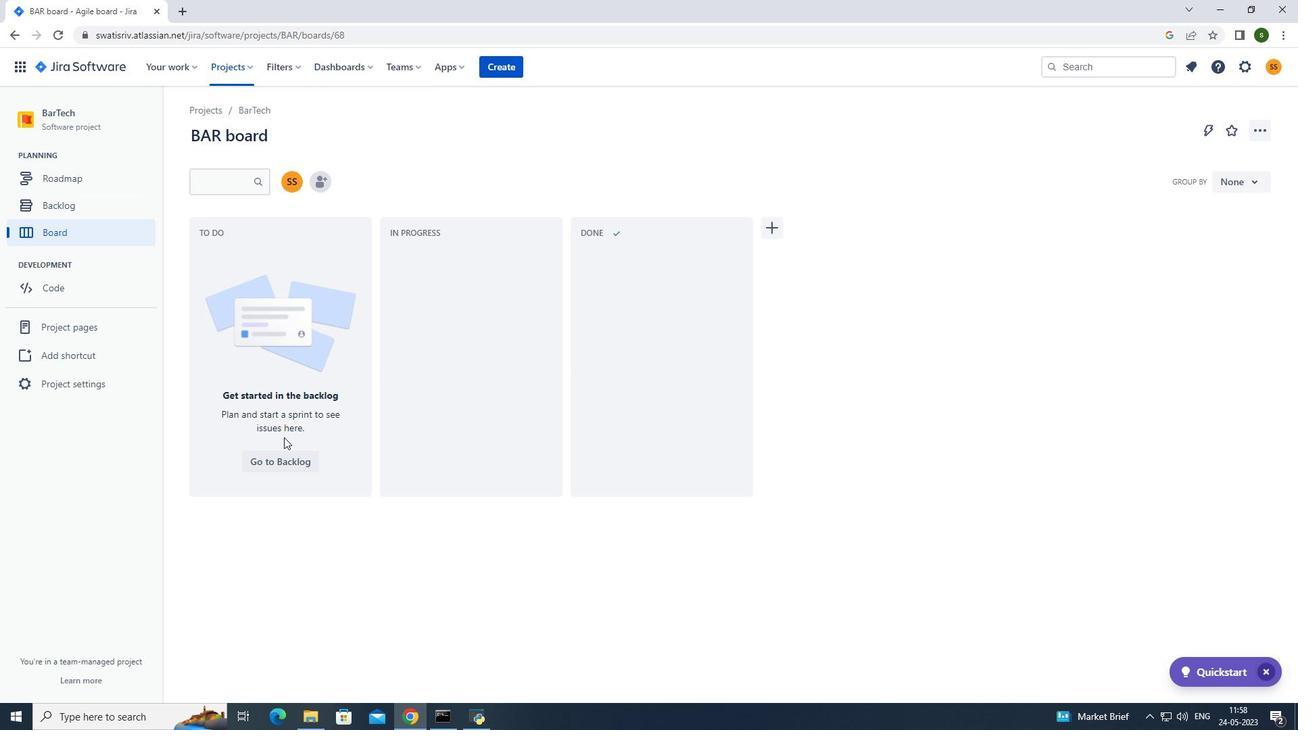 
Action: Mouse pressed left at (281, 460)
Screenshot: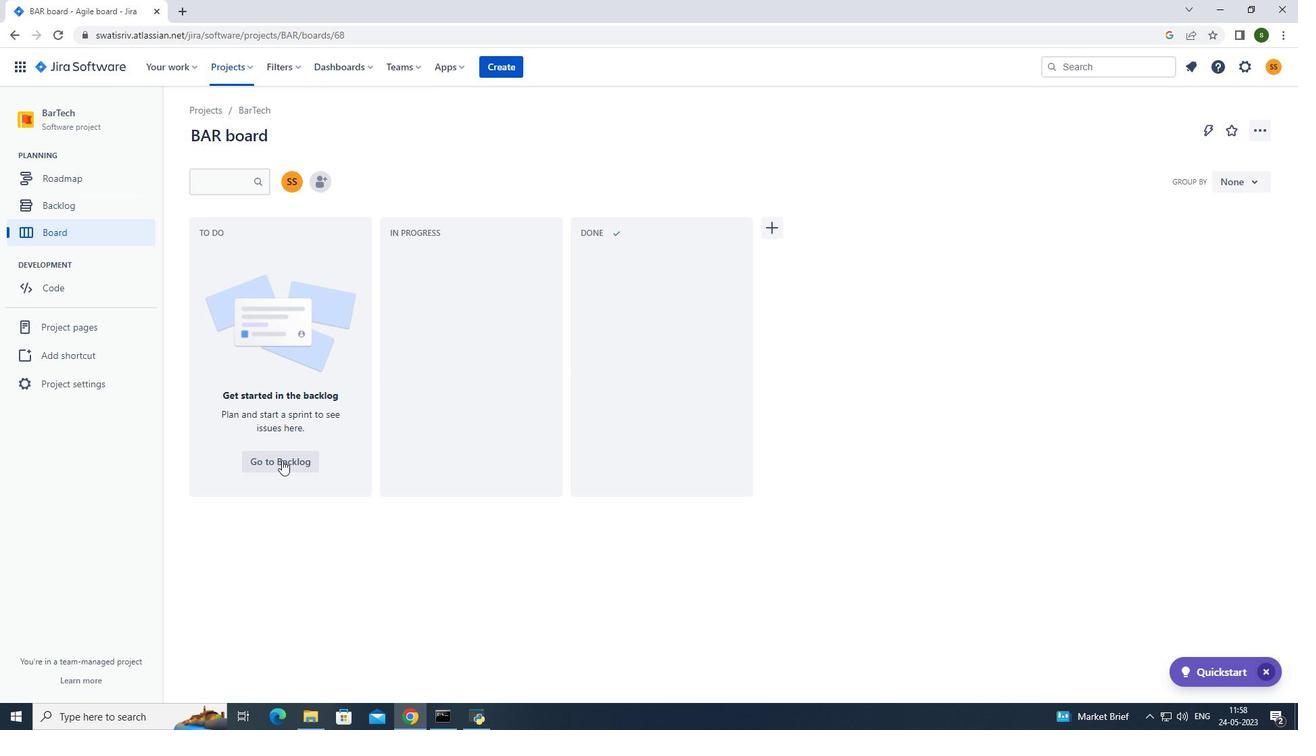 
Action: Mouse moved to (590, 475)
Screenshot: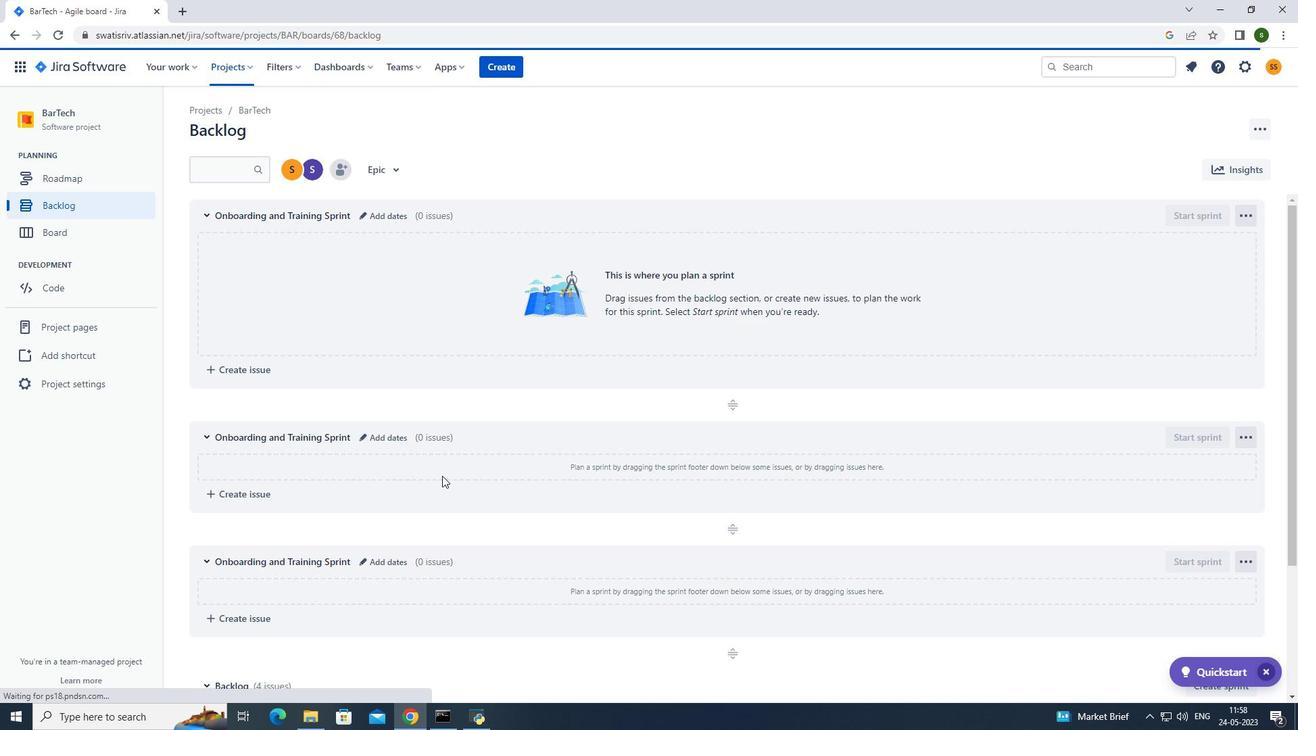 
Action: Mouse scrolled (590, 475) with delta (0, 0)
Screenshot: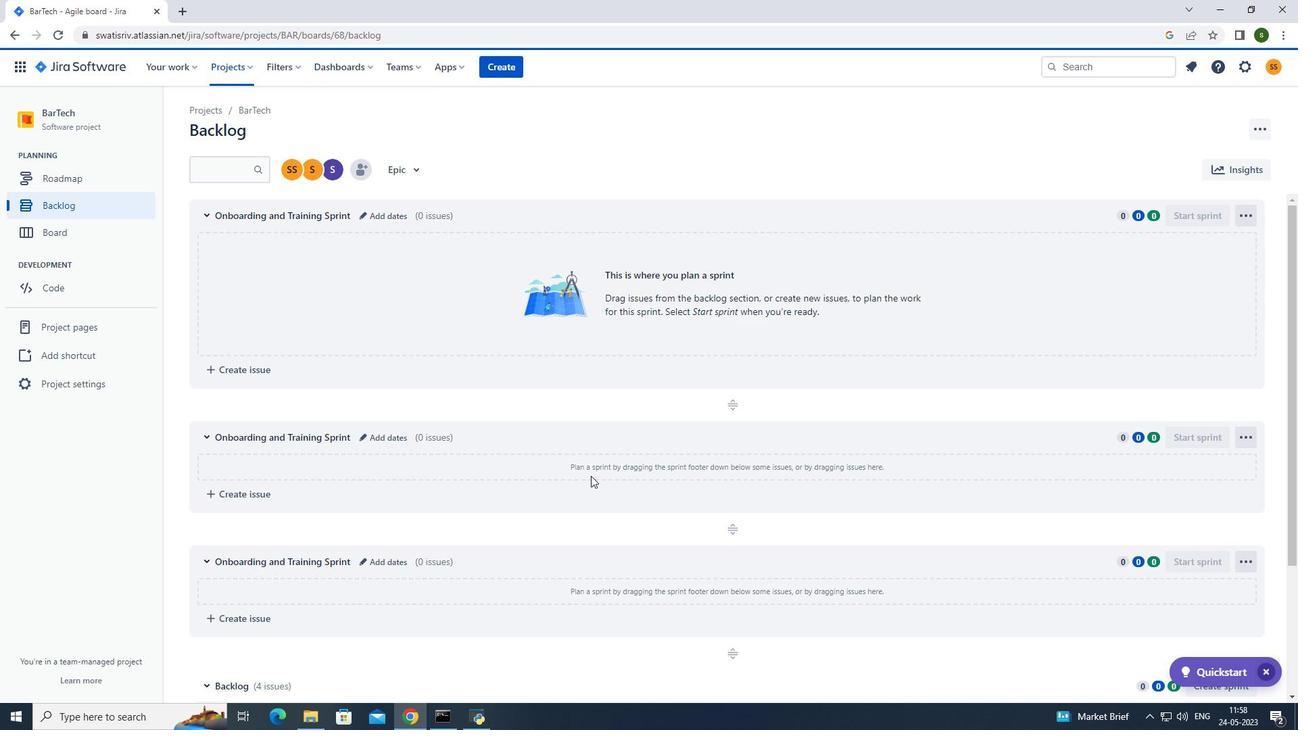 
Action: Mouse scrolled (590, 475) with delta (0, 0)
Screenshot: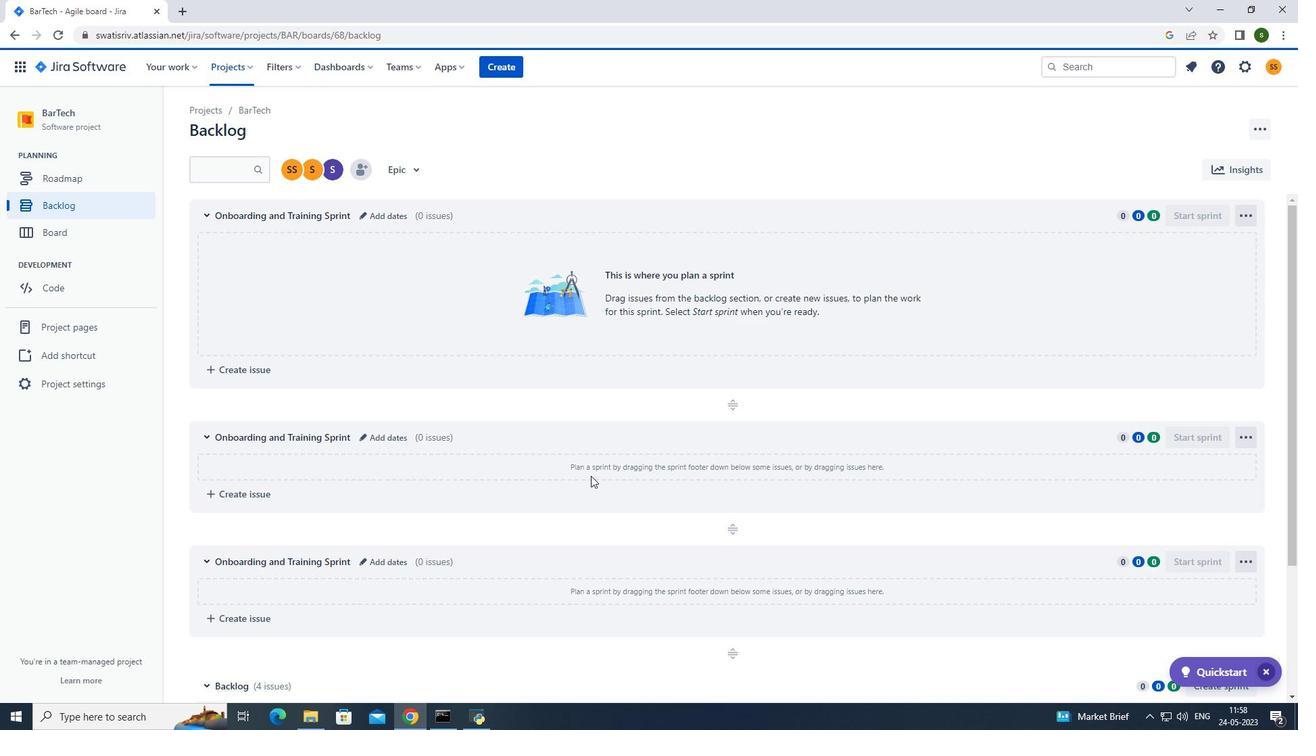 
Action: Mouse scrolled (590, 475) with delta (0, 0)
Screenshot: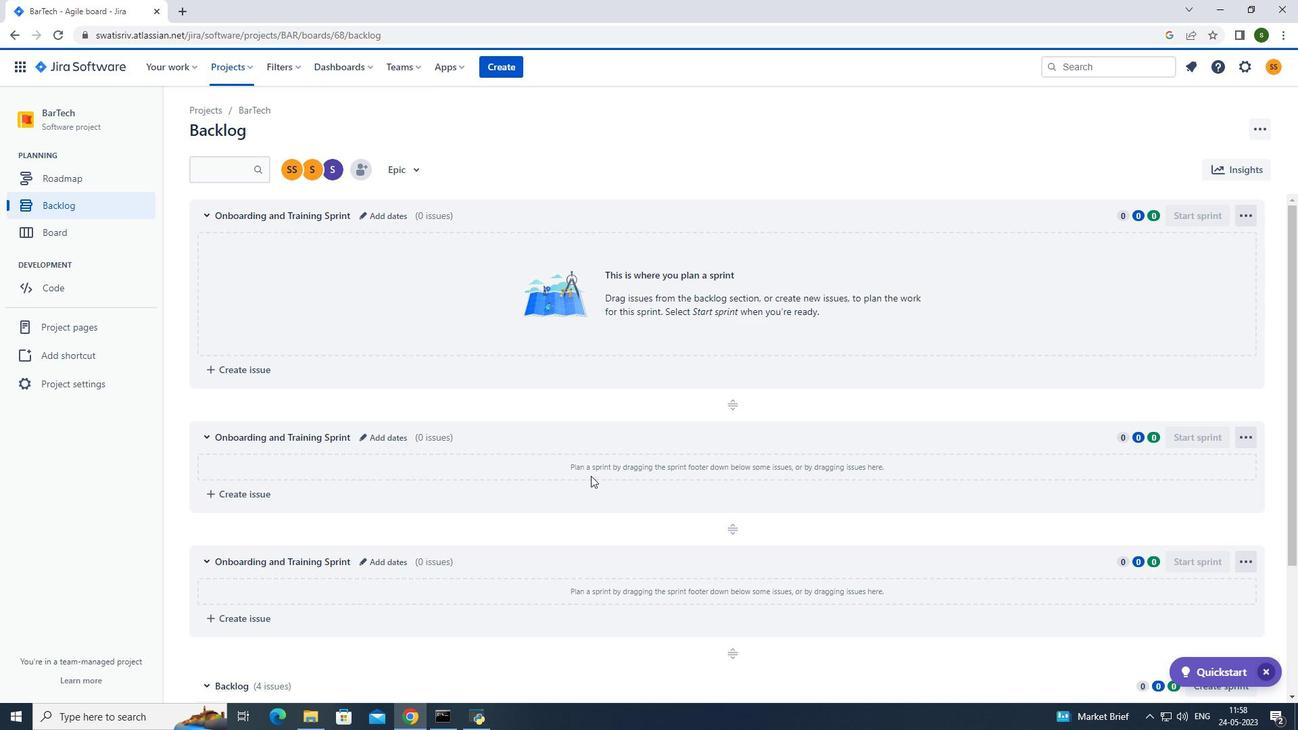 
Action: Mouse scrolled (590, 475) with delta (0, 0)
Screenshot: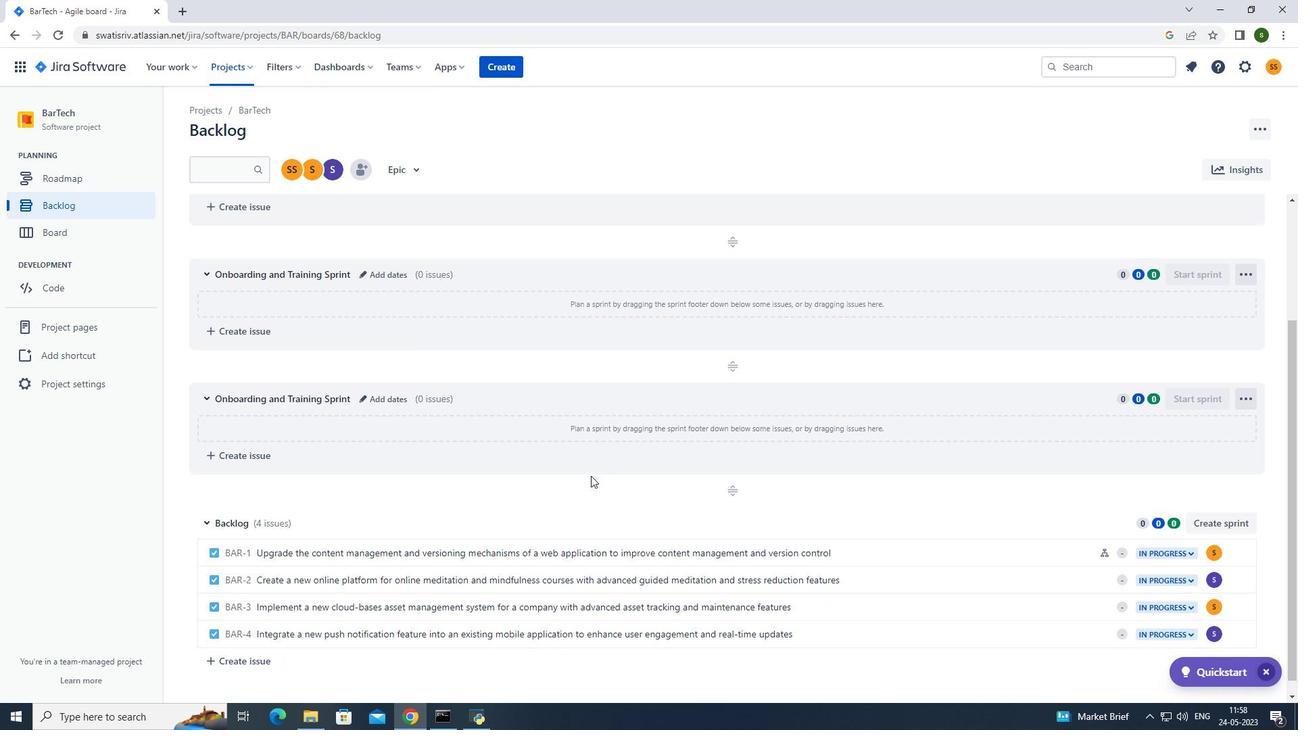 
Action: Mouse scrolled (590, 475) with delta (0, 0)
Screenshot: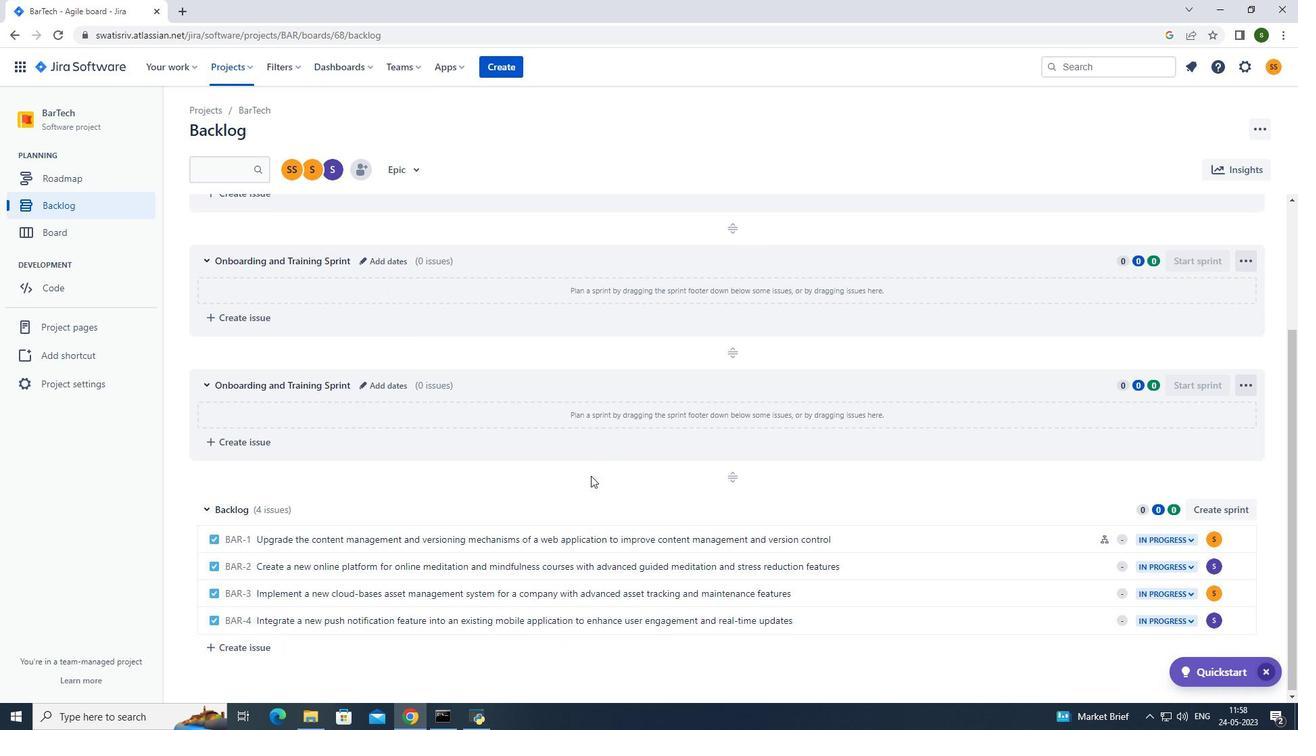 
Action: Mouse moved to (949, 561)
Screenshot: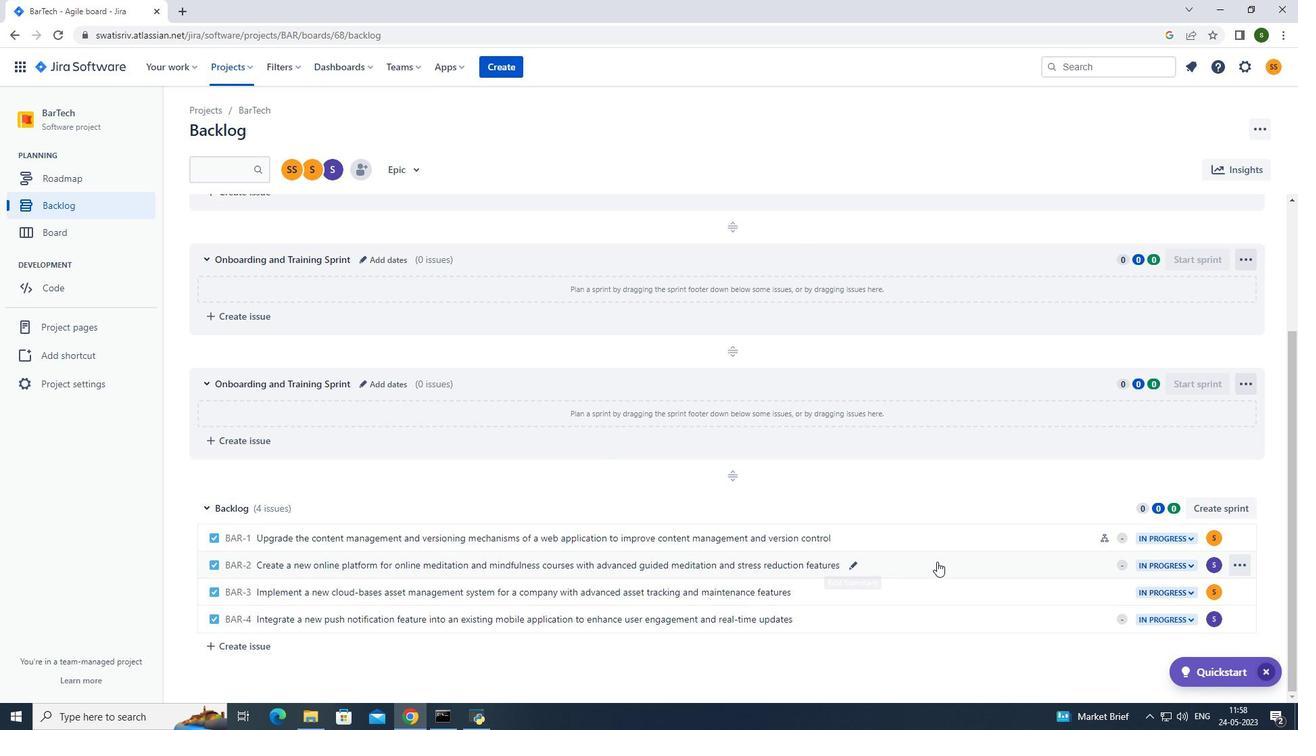 
Action: Mouse pressed left at (949, 561)
Screenshot: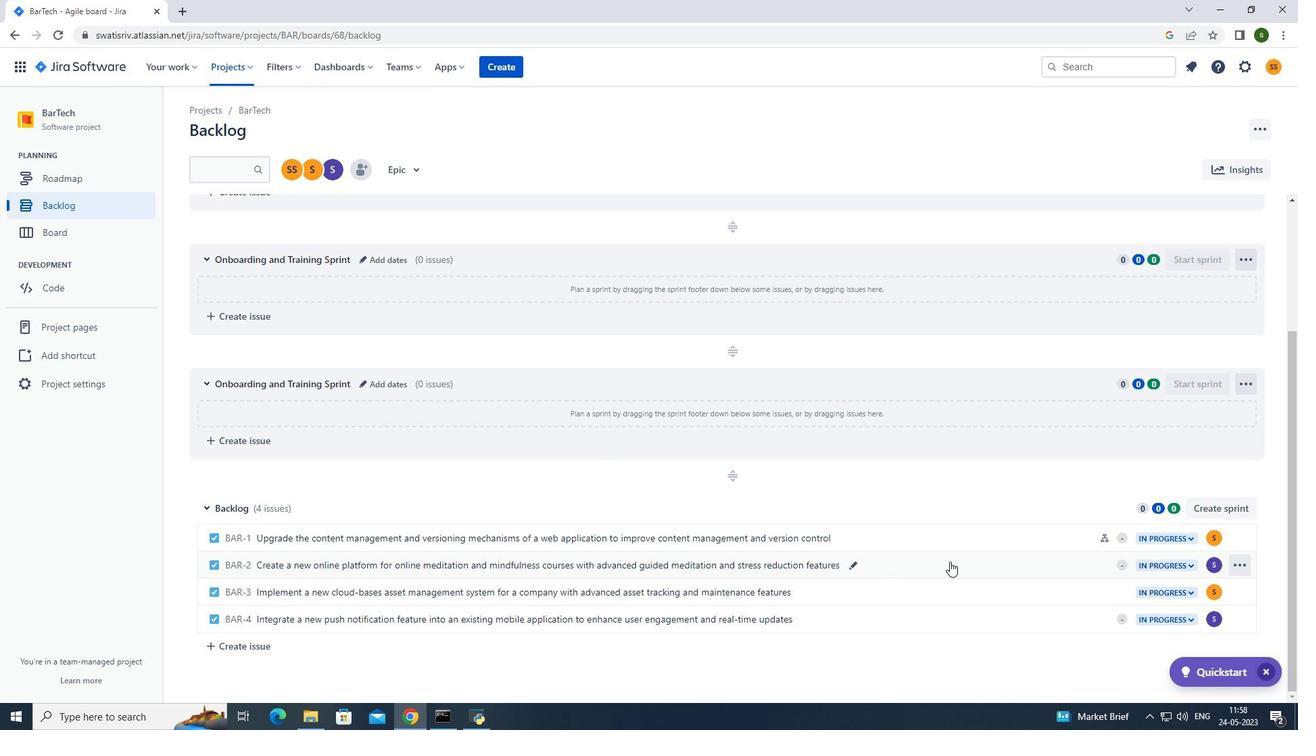 
Action: Mouse moved to (1058, 345)
Screenshot: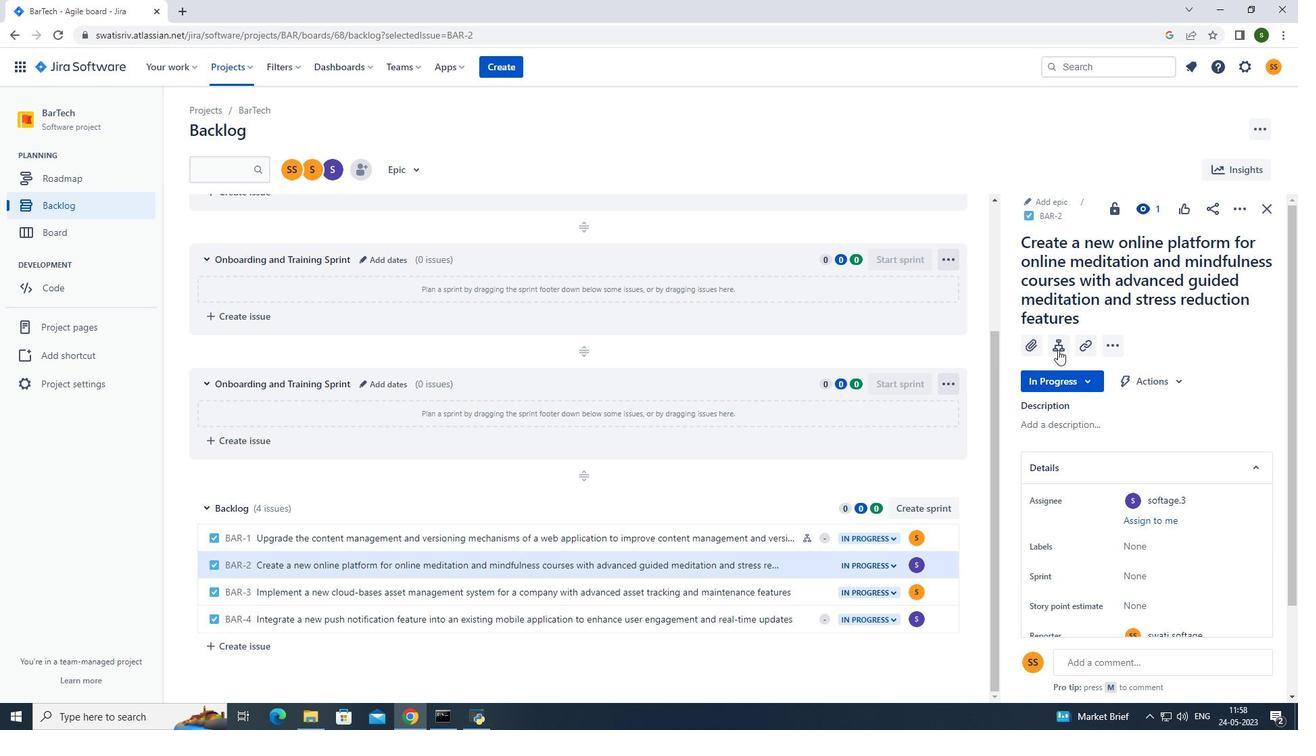 
Action: Mouse pressed left at (1058, 345)
Screenshot: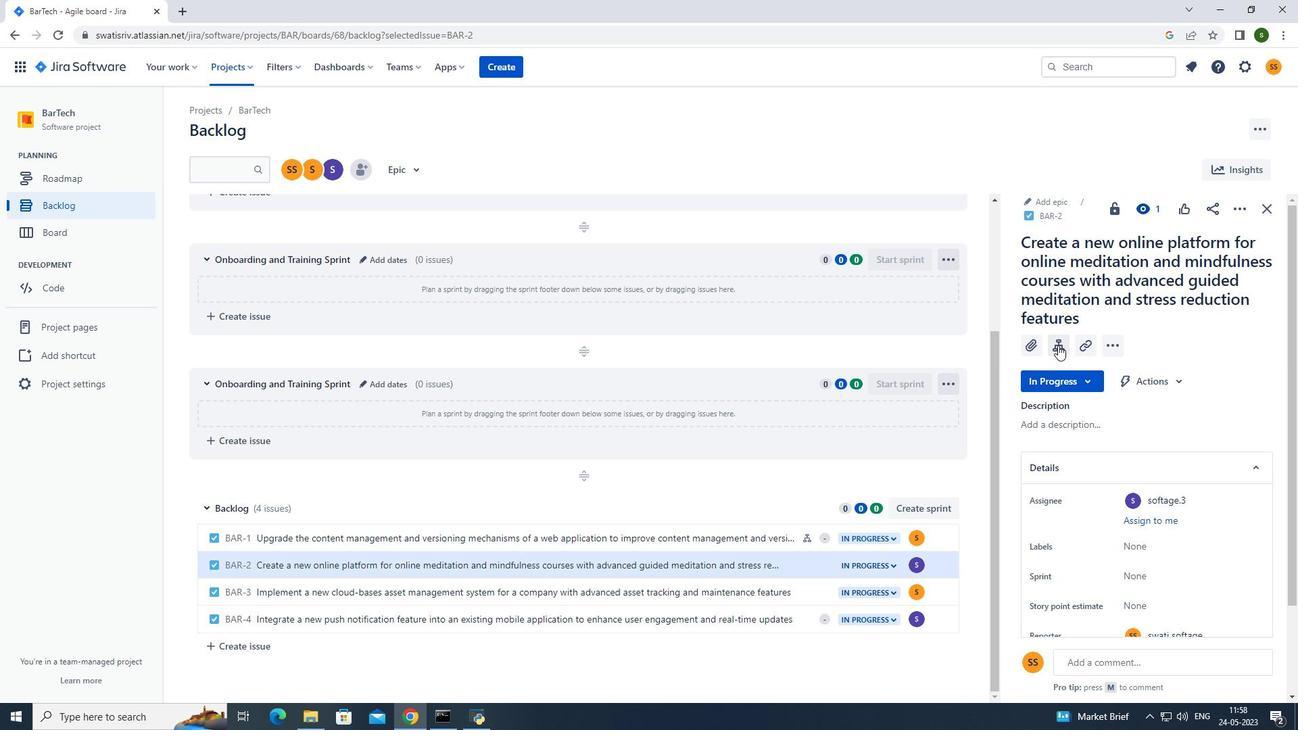 
Action: Mouse moved to (1078, 432)
Screenshot: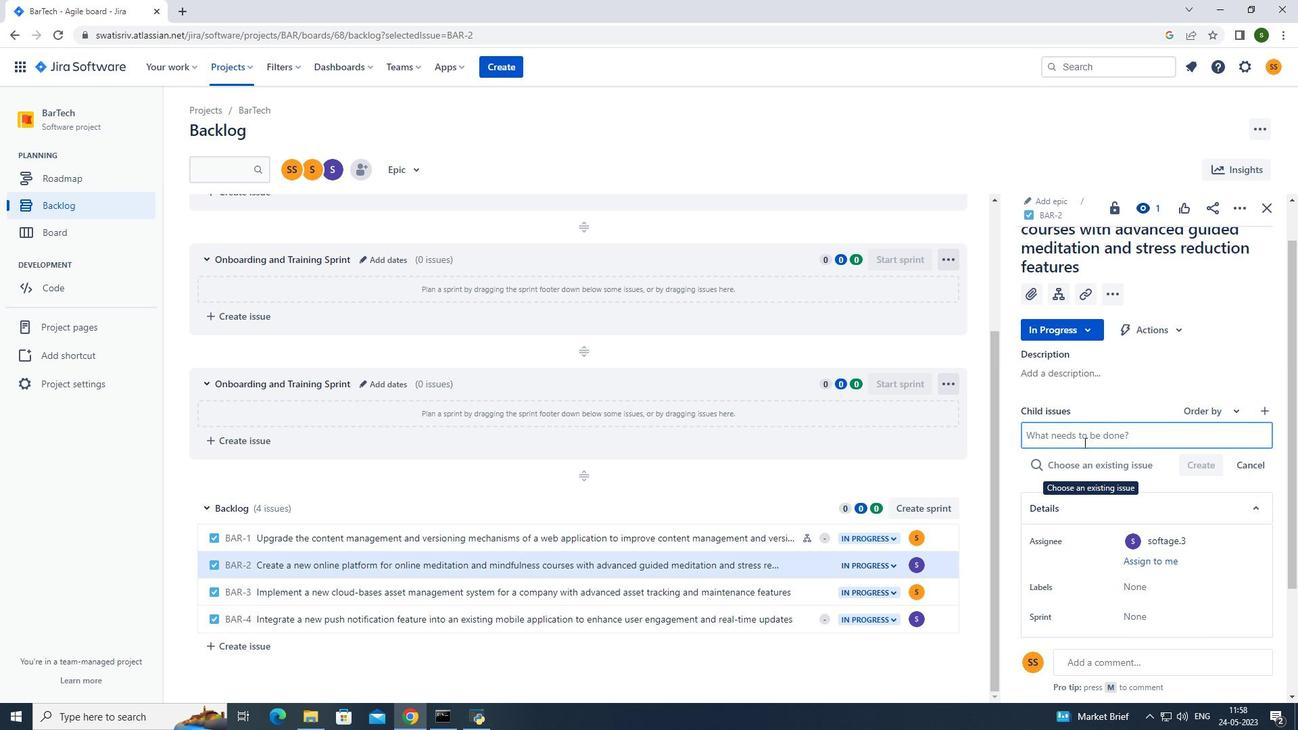 
Action: Mouse pressed left at (1078, 432)
Screenshot: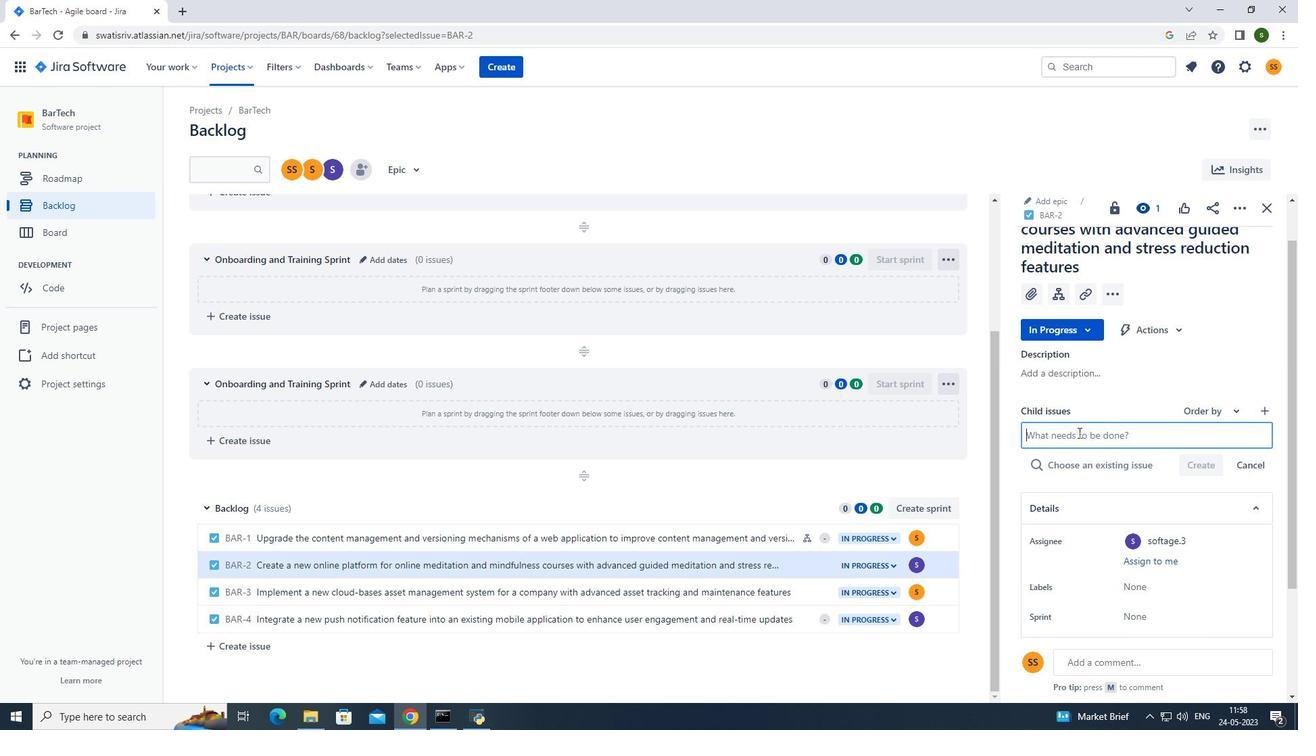 
Action: Key pressed <Key.caps_lock>I<Key.caps_lock>ntegration<Key.space>with<Key.space>talent<Key.space>management<Key.space>systems<Key.enter>
Screenshot: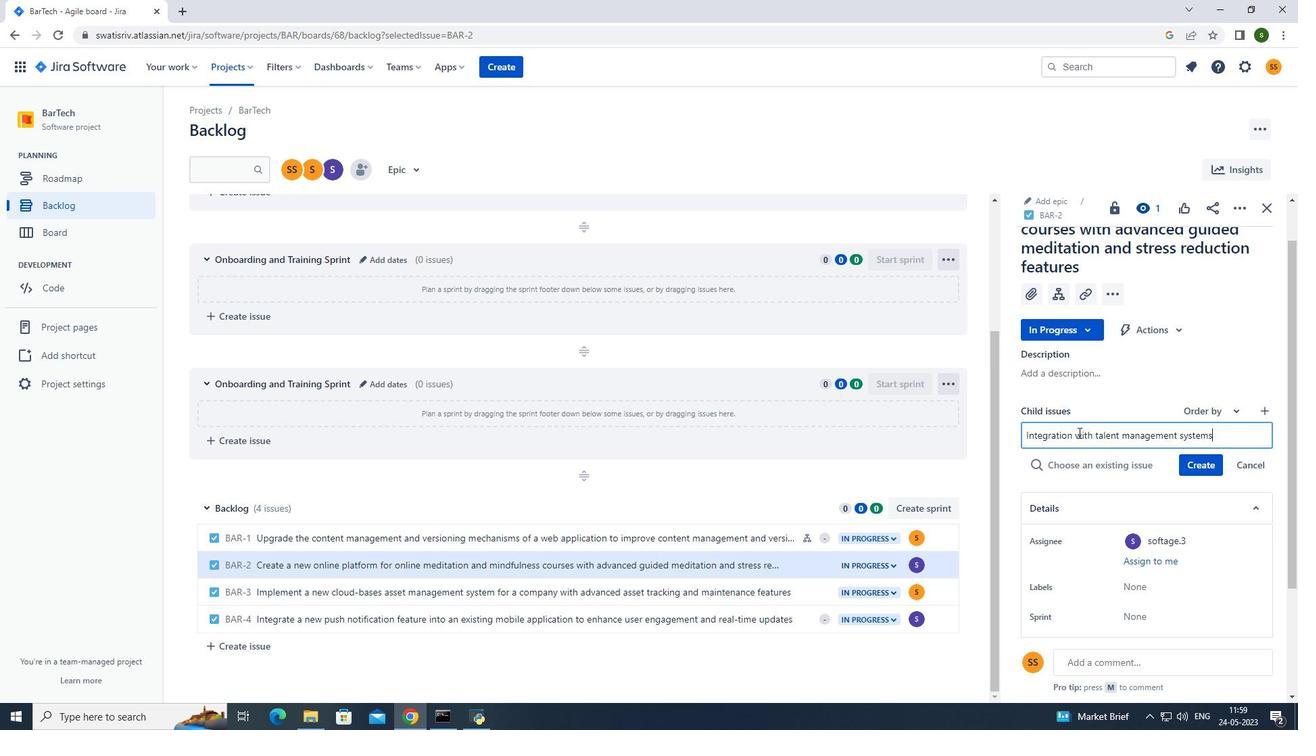 
Action: Mouse moved to (1210, 442)
Screenshot: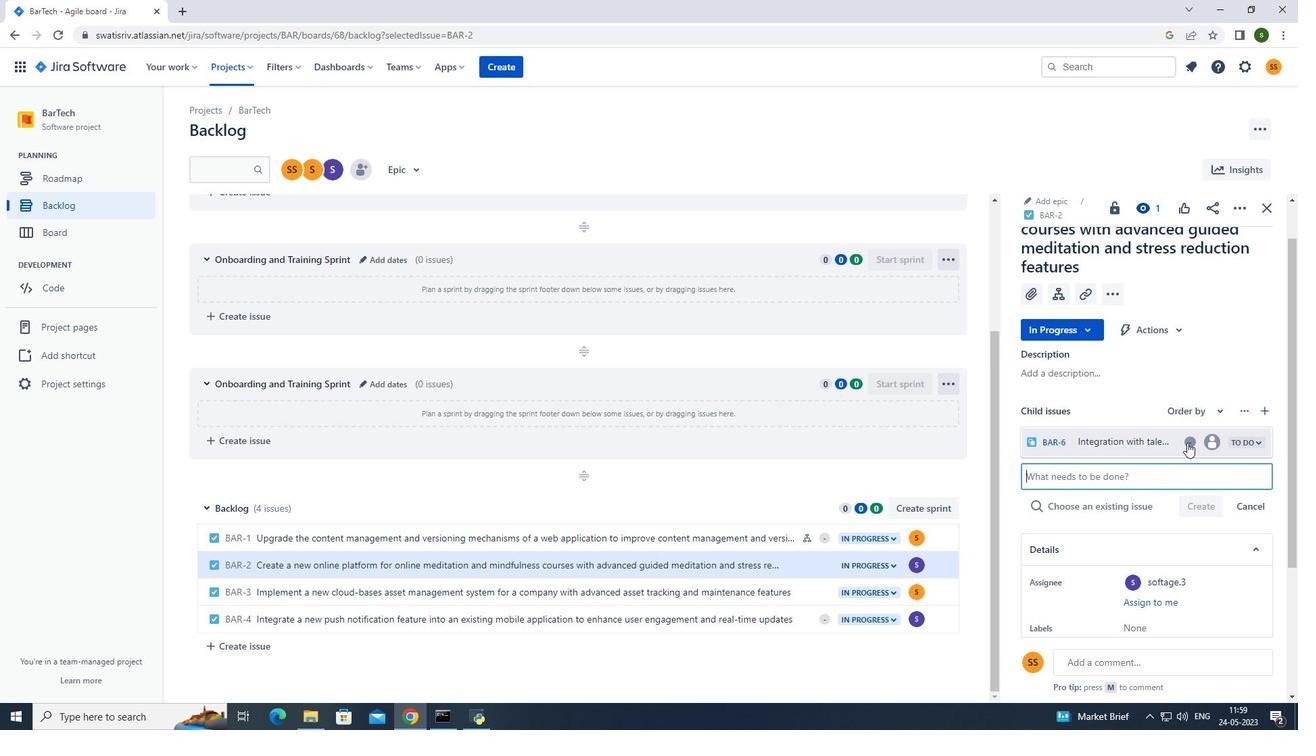 
Action: Mouse pressed left at (1210, 442)
Screenshot: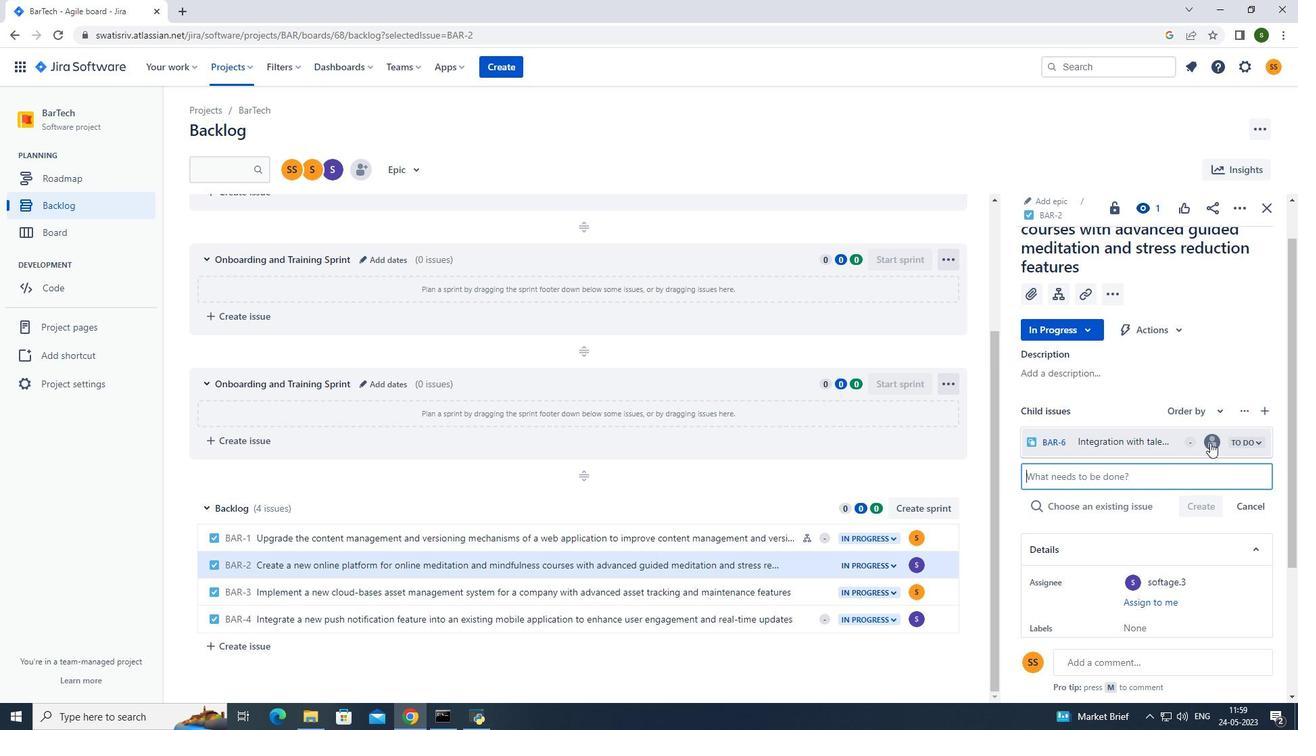 
Action: Mouse moved to (1098, 367)
Screenshot: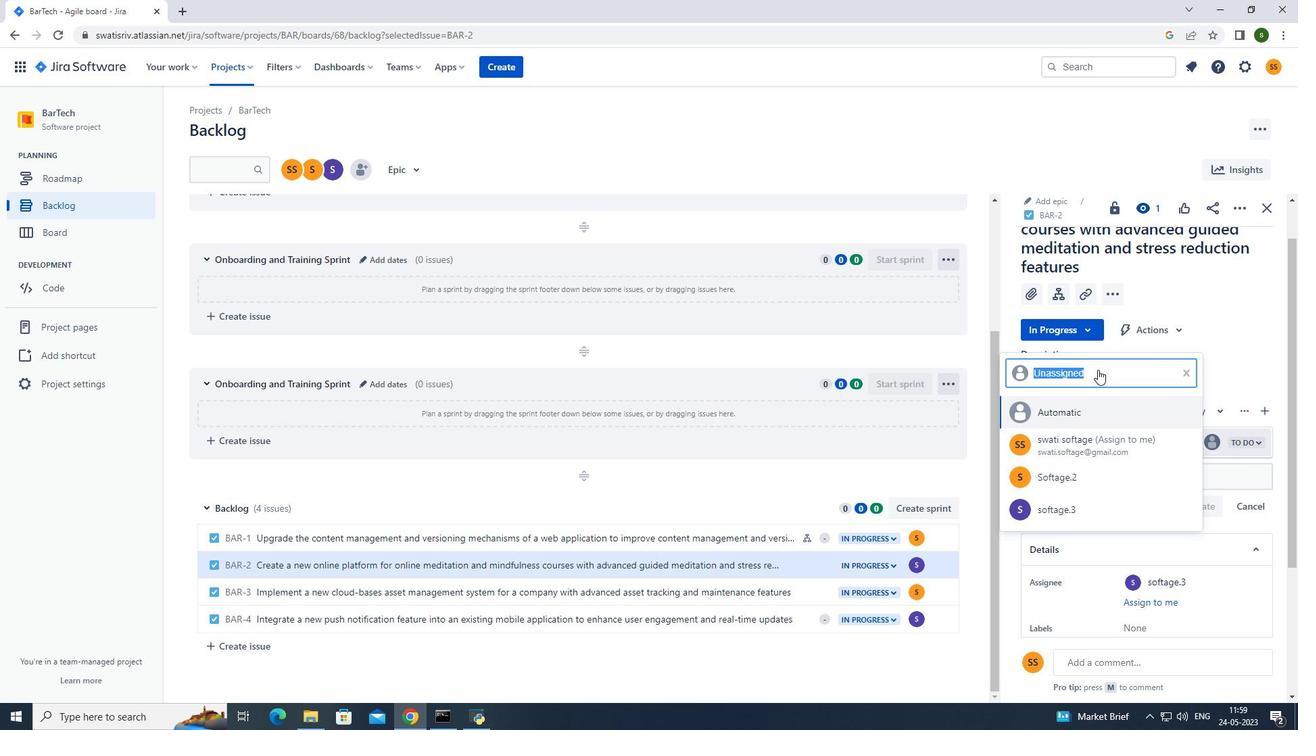 
Action: Key pressed softage.3<Key.shift>@softage.net
Screenshot: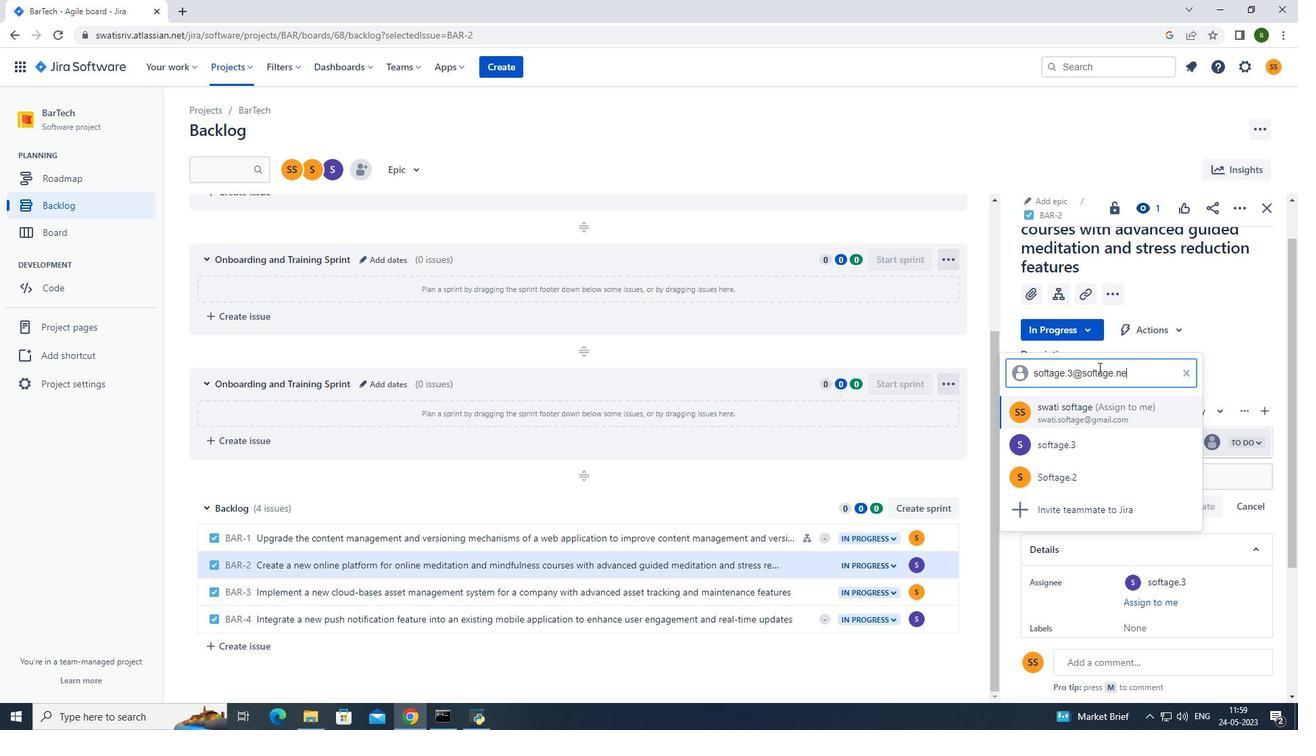 
Action: Mouse moved to (1082, 445)
Screenshot: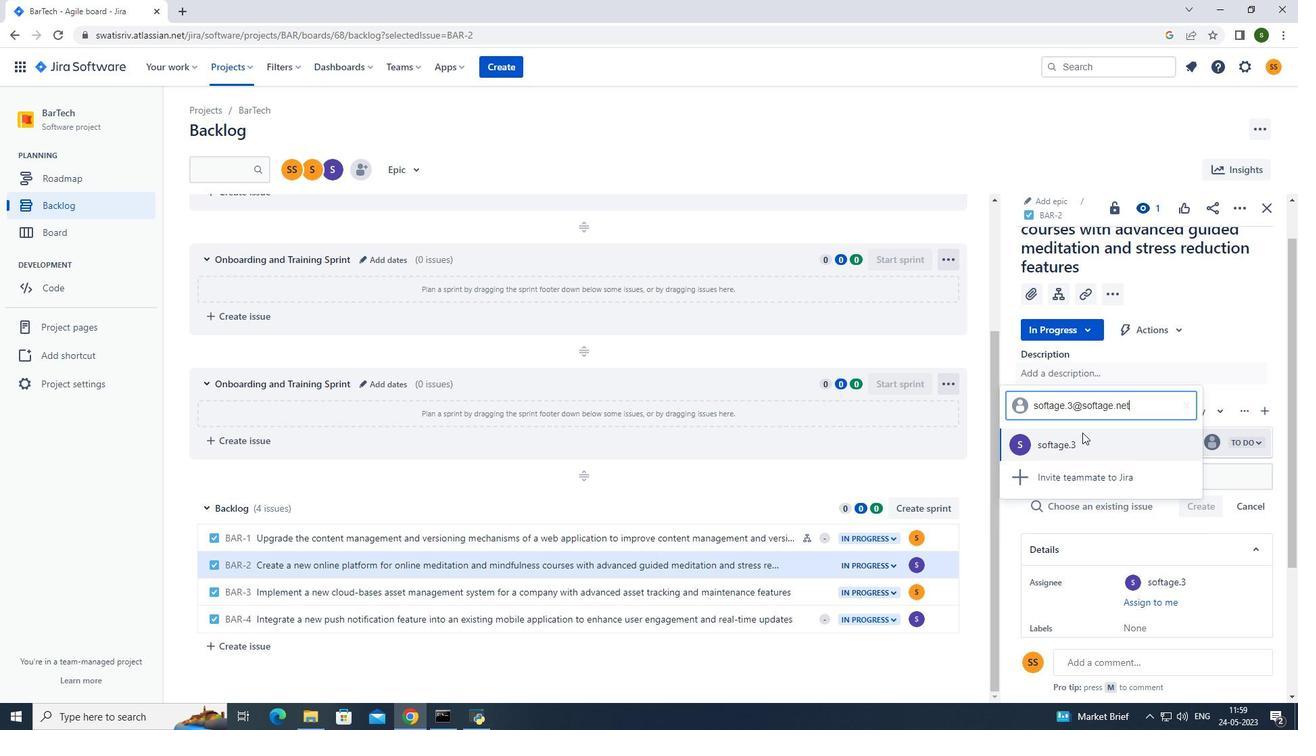 
Action: Mouse pressed left at (1082, 445)
Screenshot: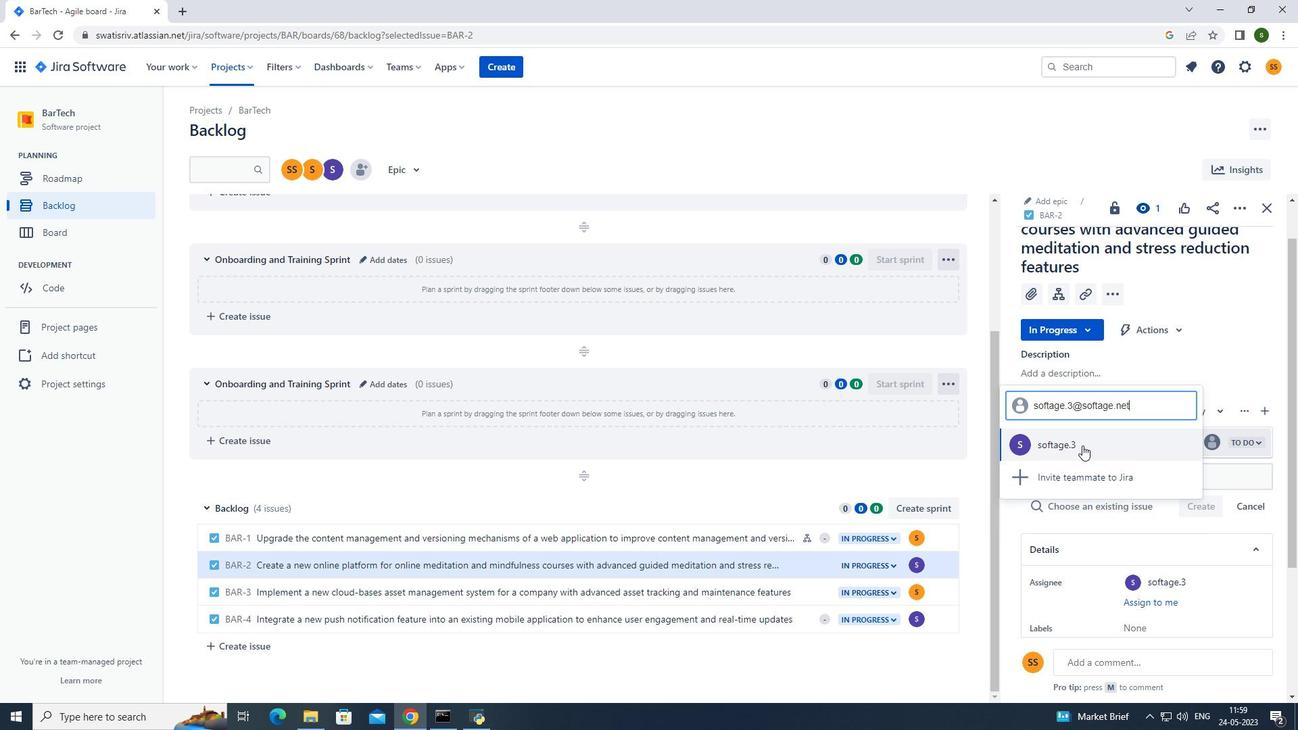 
Action: Mouse moved to (719, 134)
Screenshot: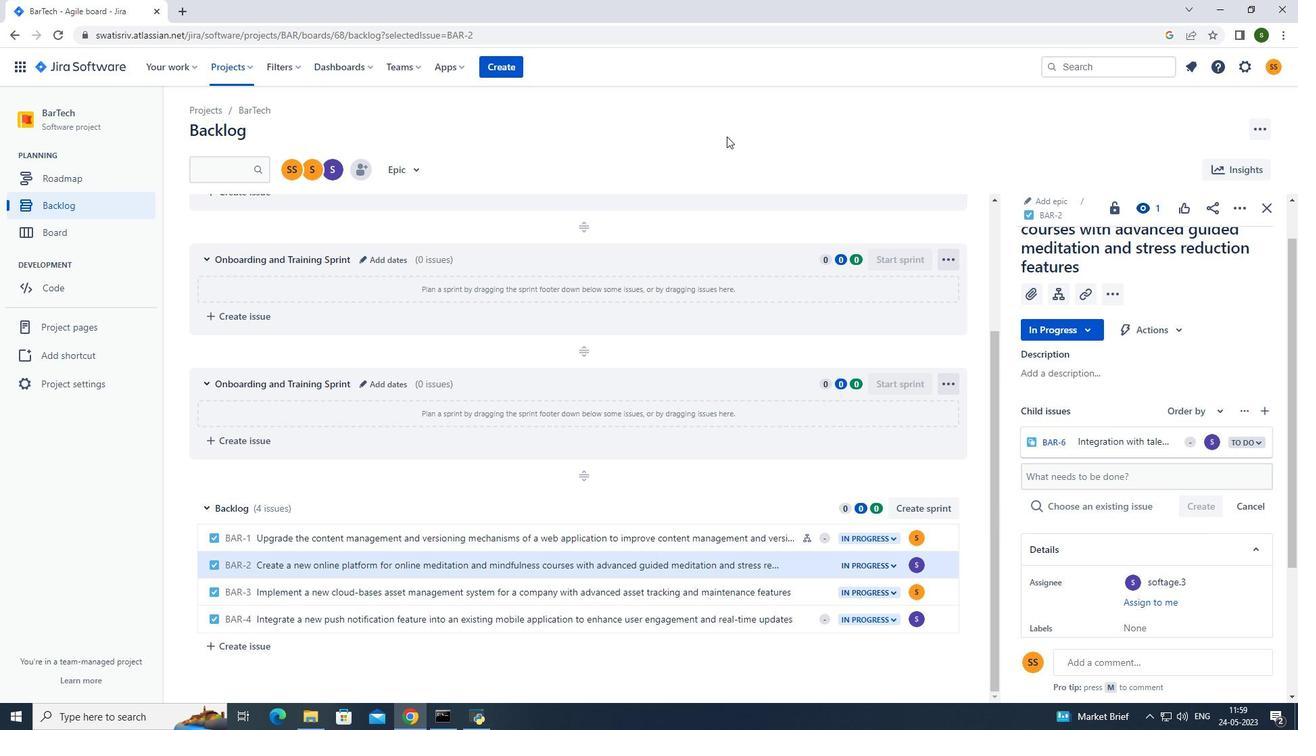 
Action: Mouse pressed left at (719, 134)
Screenshot: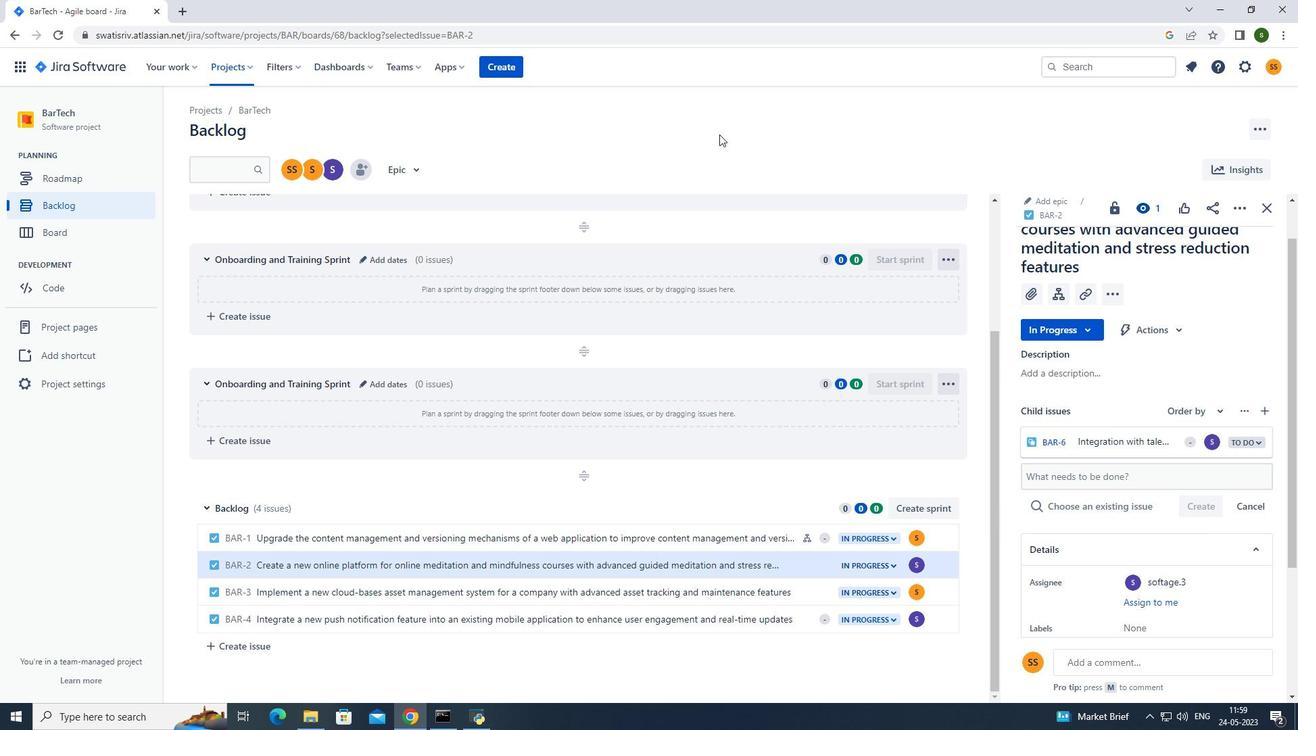 
